 Task: Setup the channel management for partner.
Action: Mouse moved to (1063, 86)
Screenshot: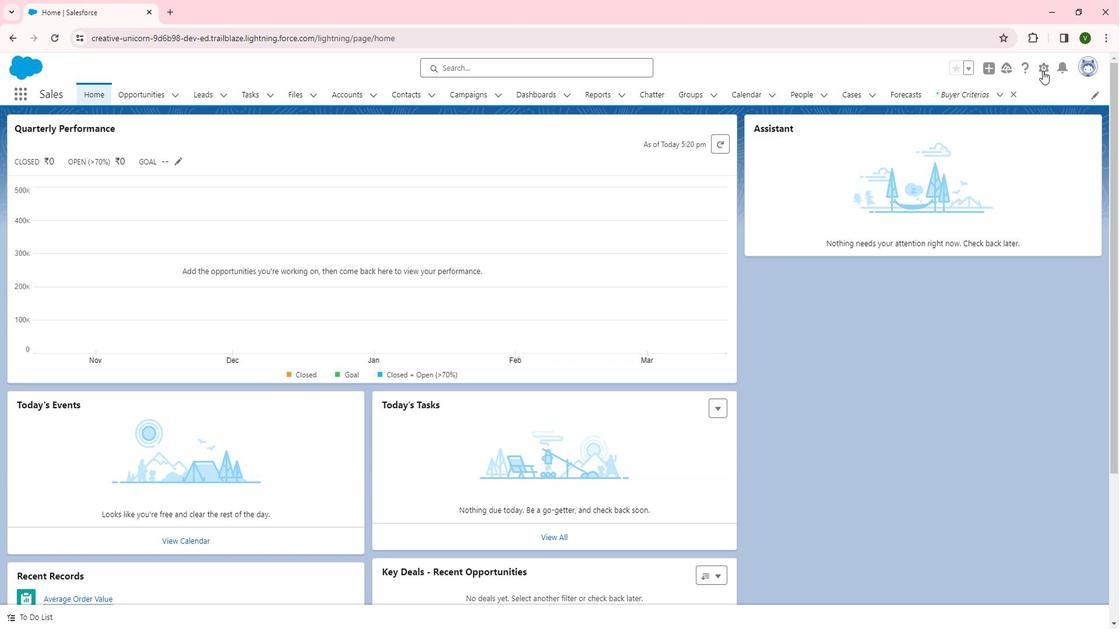 
Action: Mouse pressed left at (1063, 86)
Screenshot: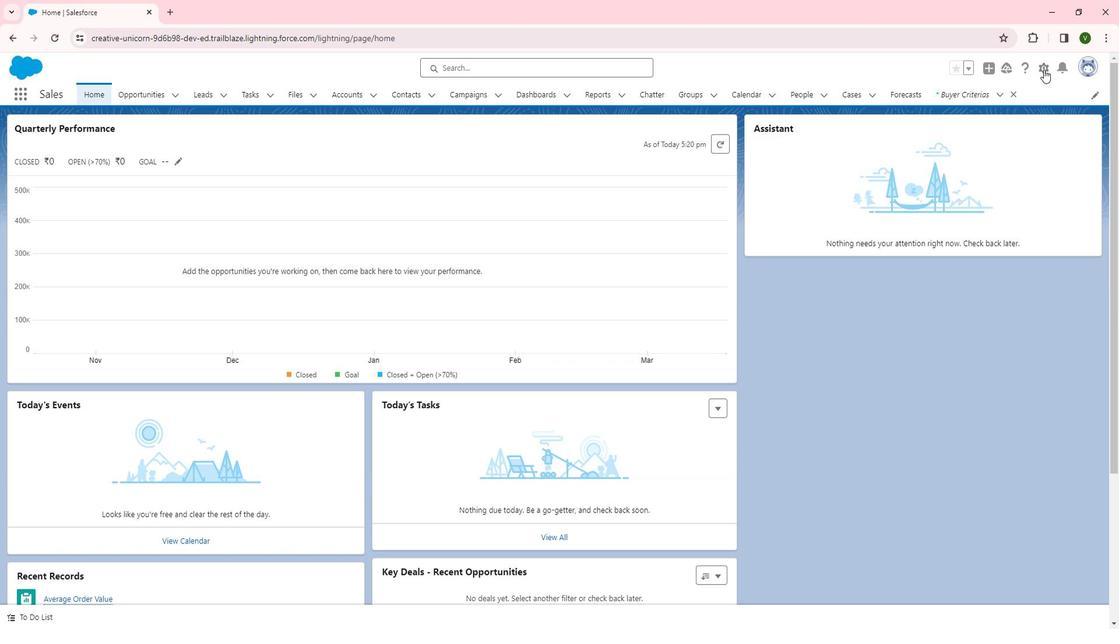 
Action: Mouse moved to (1023, 122)
Screenshot: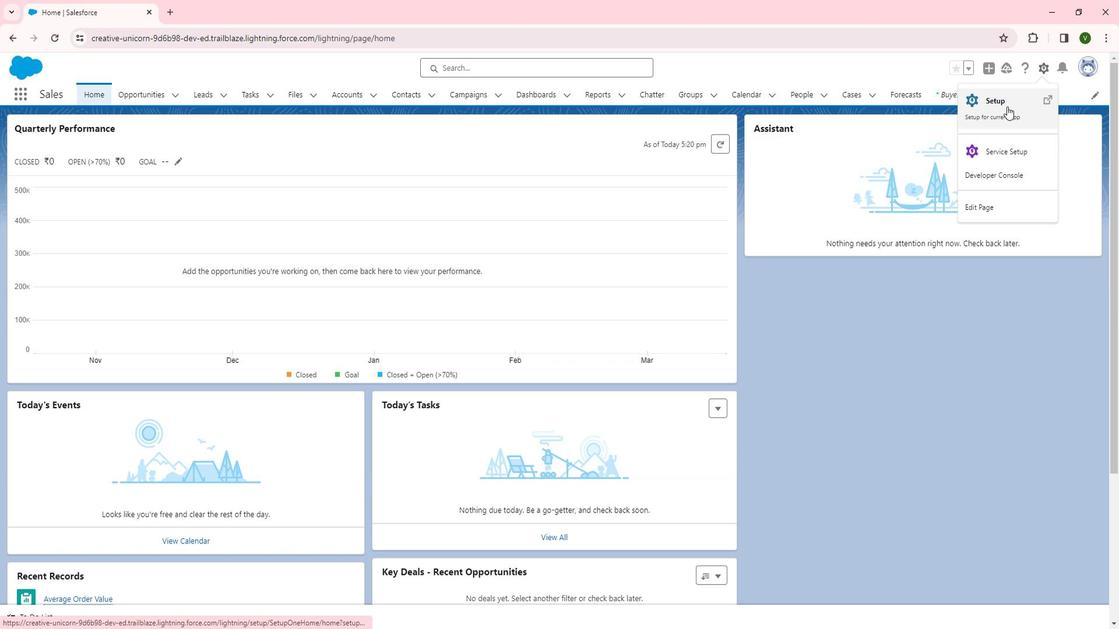 
Action: Mouse pressed left at (1023, 122)
Screenshot: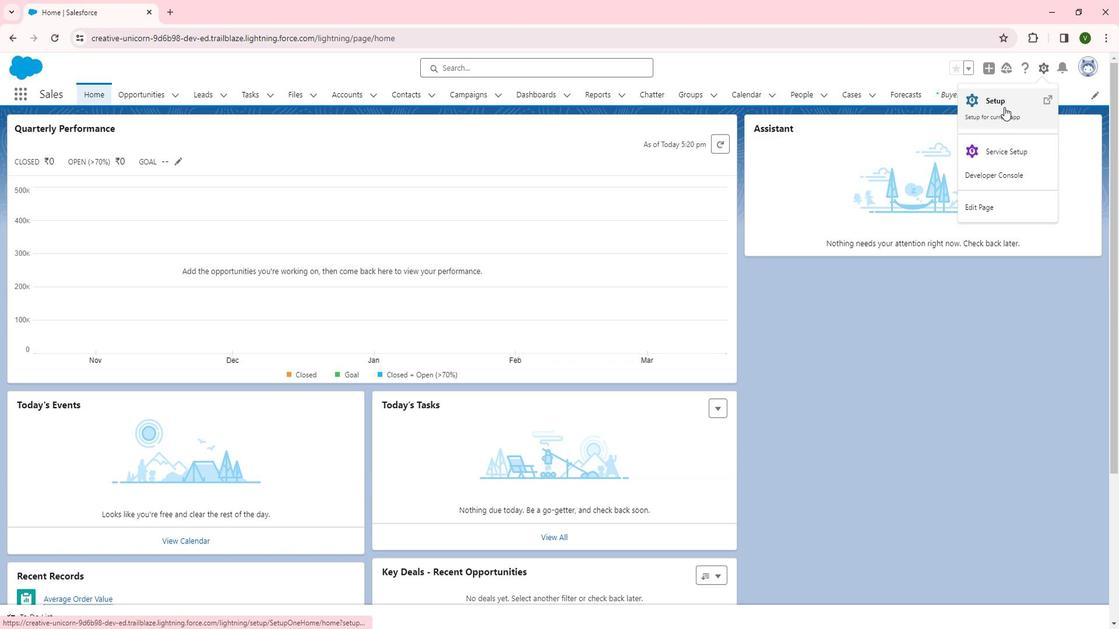 
Action: Mouse moved to (97, 279)
Screenshot: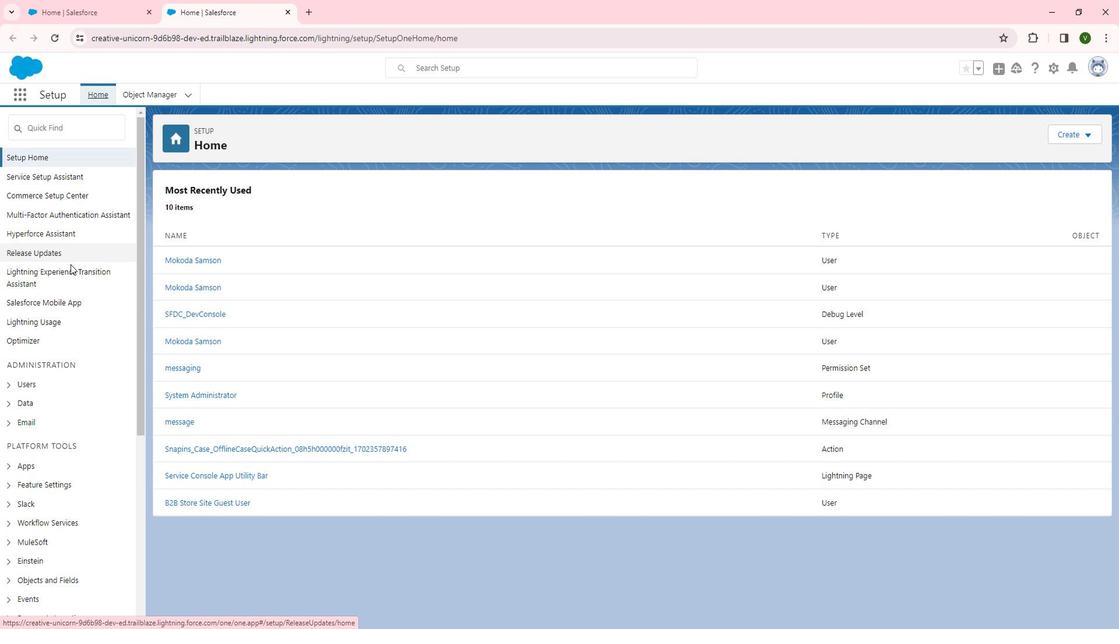 
Action: Mouse scrolled (97, 279) with delta (0, 0)
Screenshot: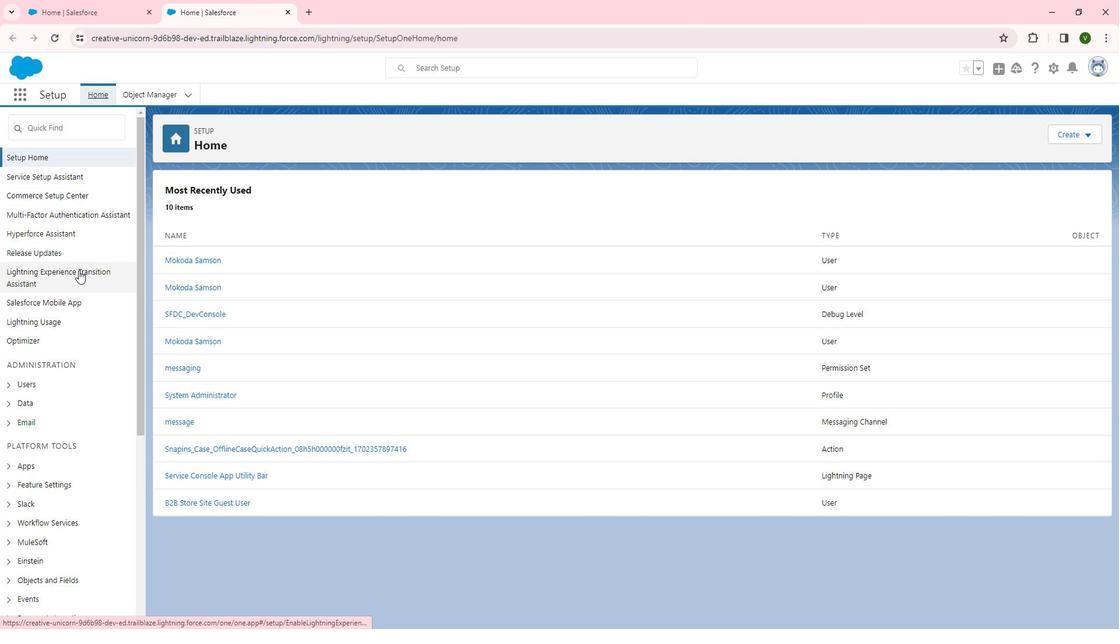 
Action: Mouse scrolled (97, 279) with delta (0, 0)
Screenshot: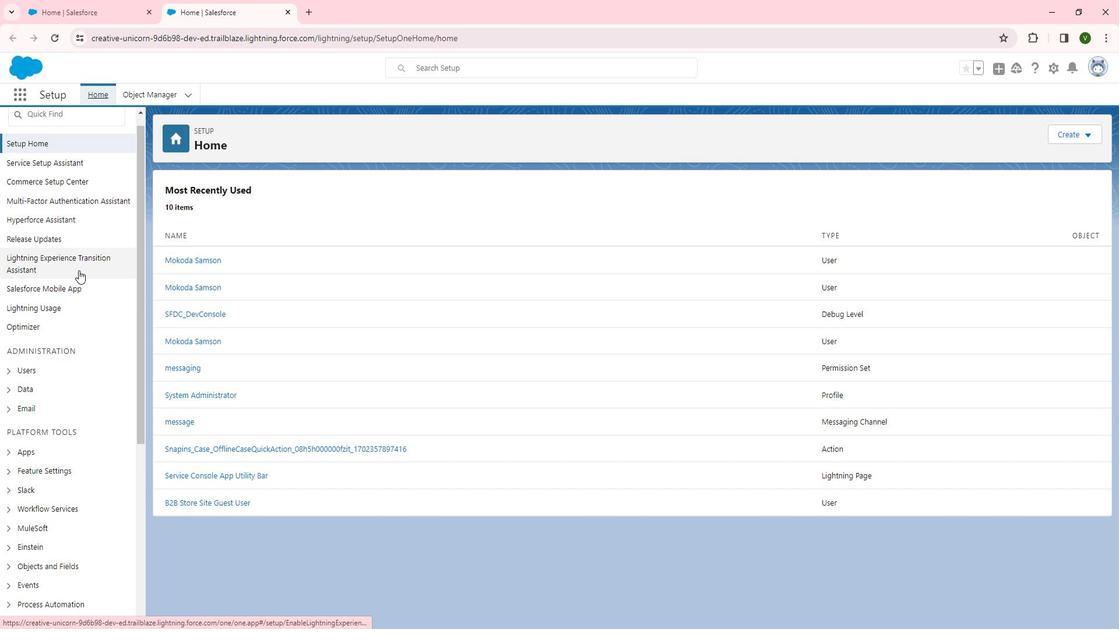 
Action: Mouse scrolled (97, 279) with delta (0, 0)
Screenshot: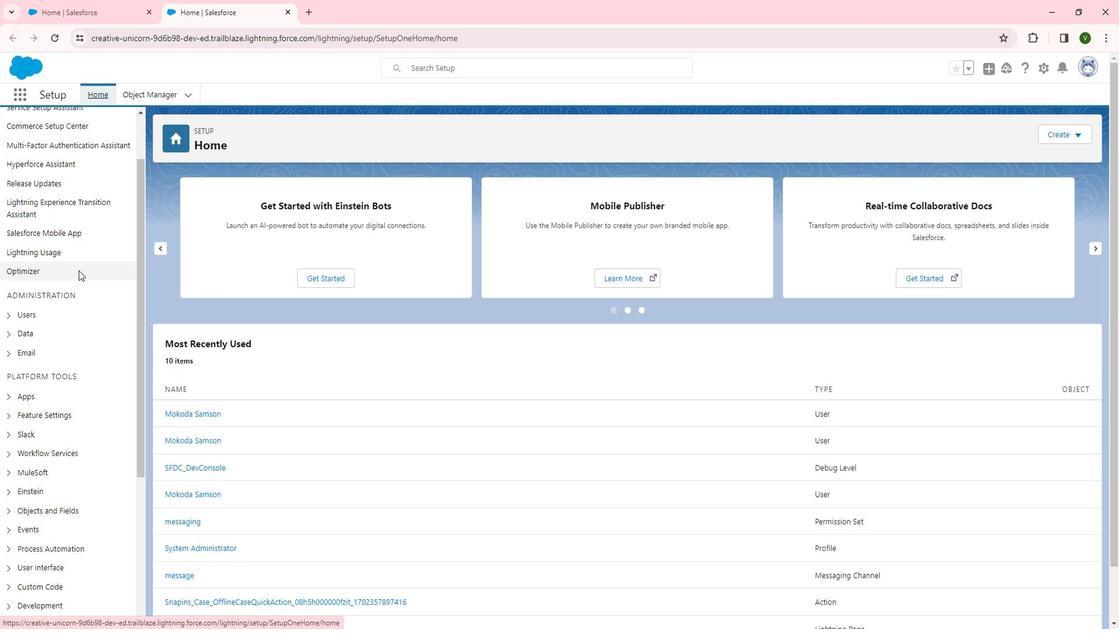 
Action: Mouse moved to (95, 338)
Screenshot: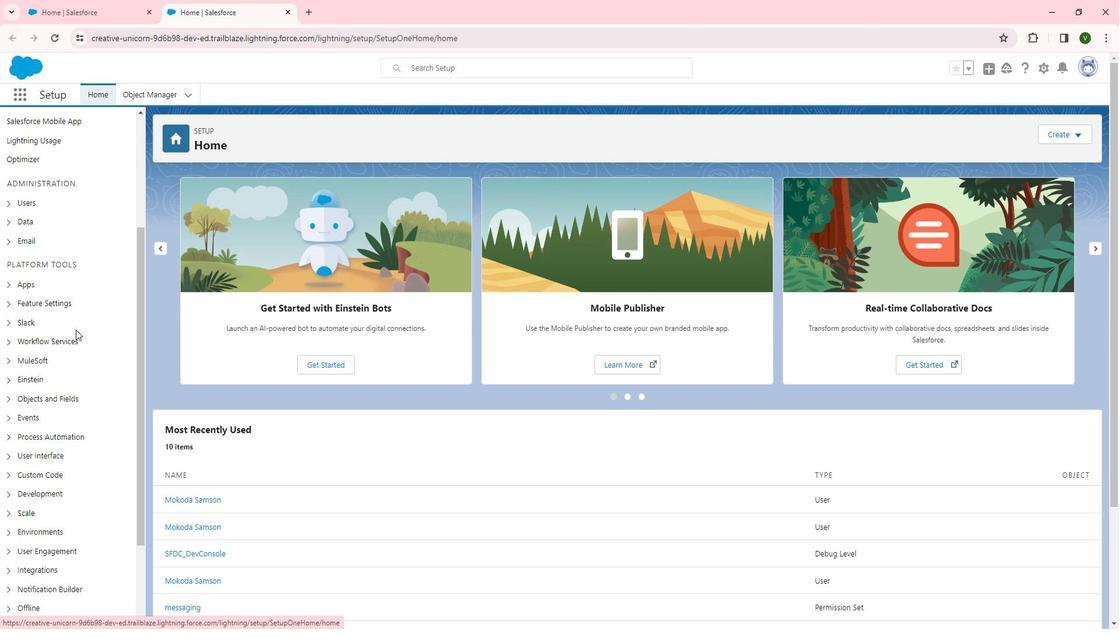 
Action: Mouse scrolled (95, 337) with delta (0, 0)
Screenshot: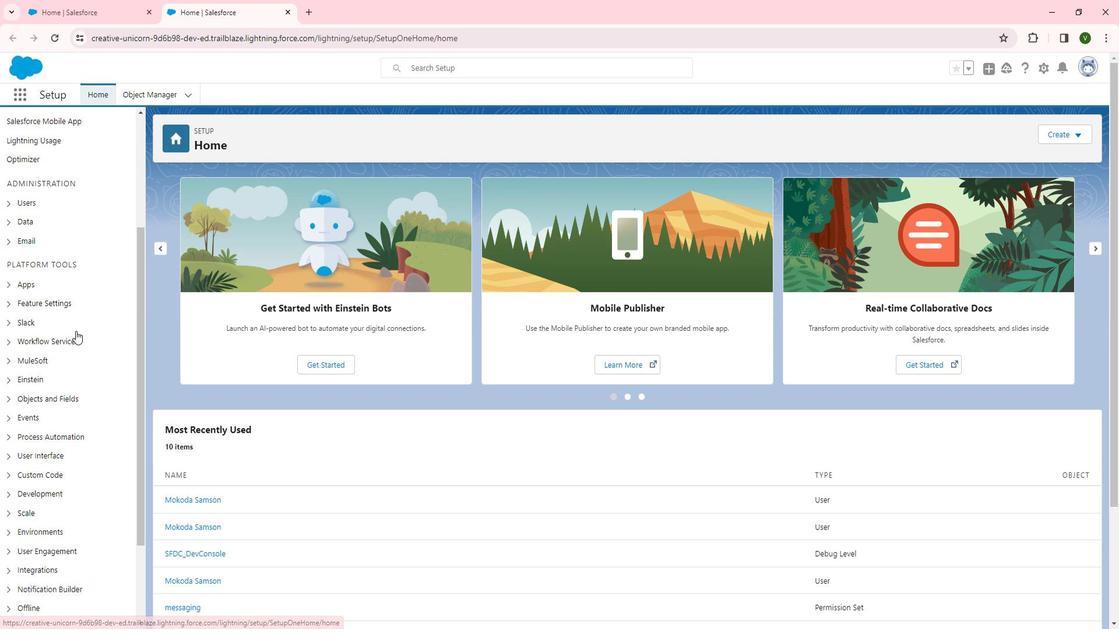 
Action: Mouse moved to (62, 302)
Screenshot: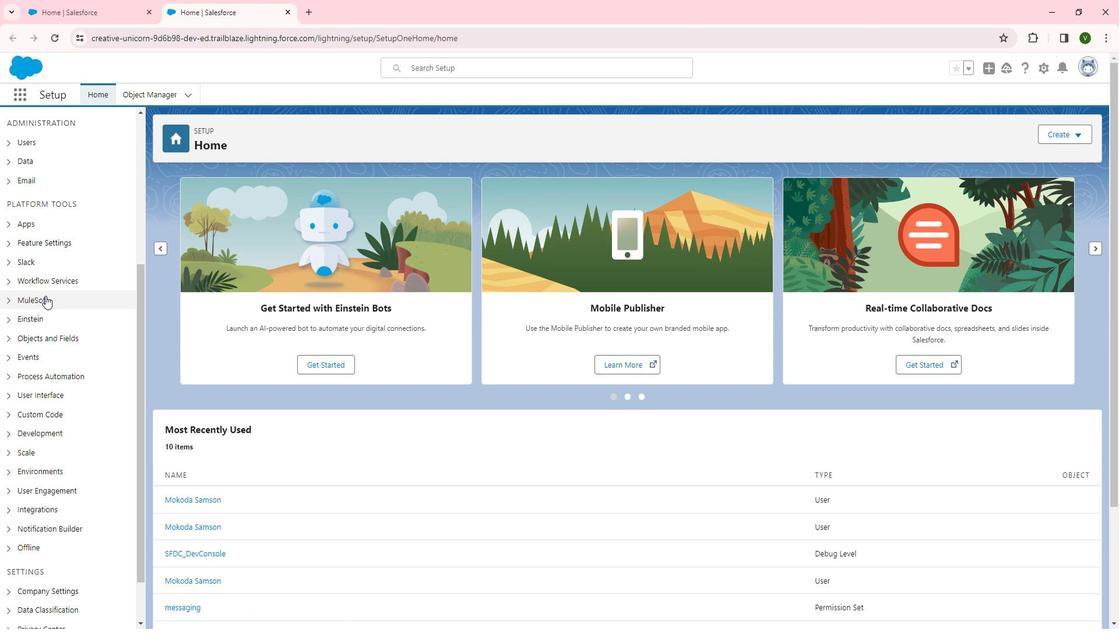 
Action: Mouse scrolled (62, 301) with delta (0, 0)
Screenshot: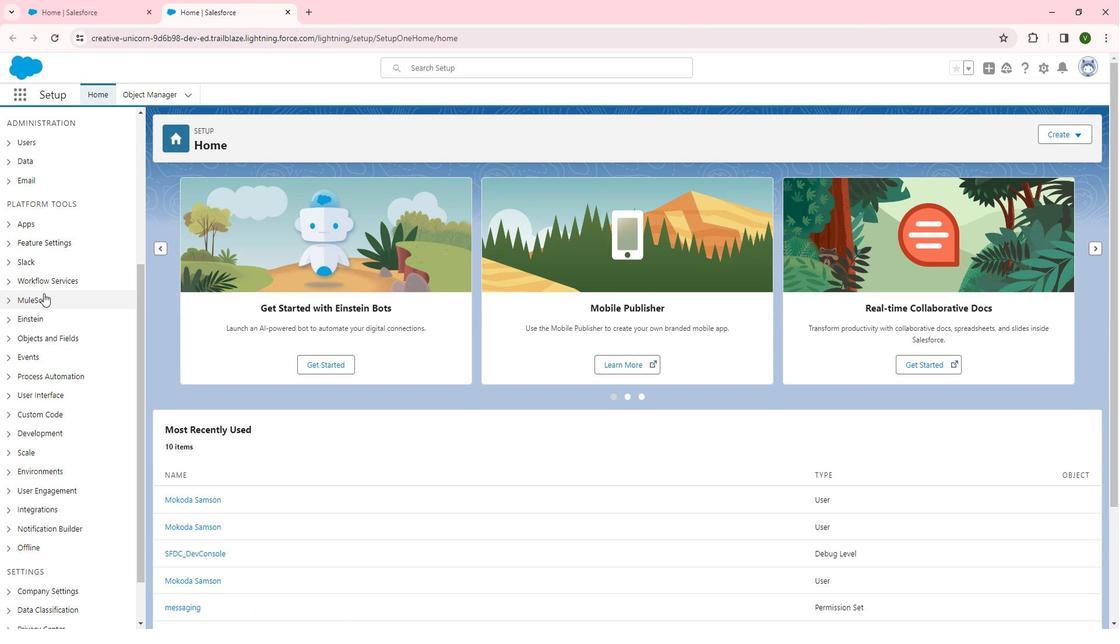 
Action: Mouse scrolled (62, 301) with delta (0, 0)
Screenshot: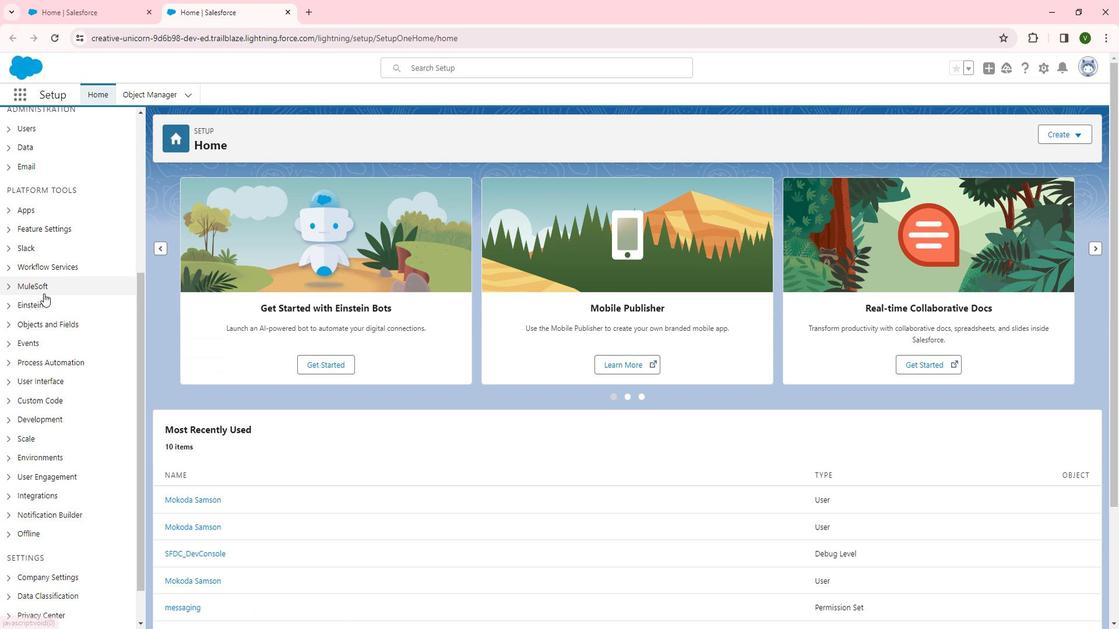 
Action: Mouse scrolled (62, 301) with delta (0, 0)
Screenshot: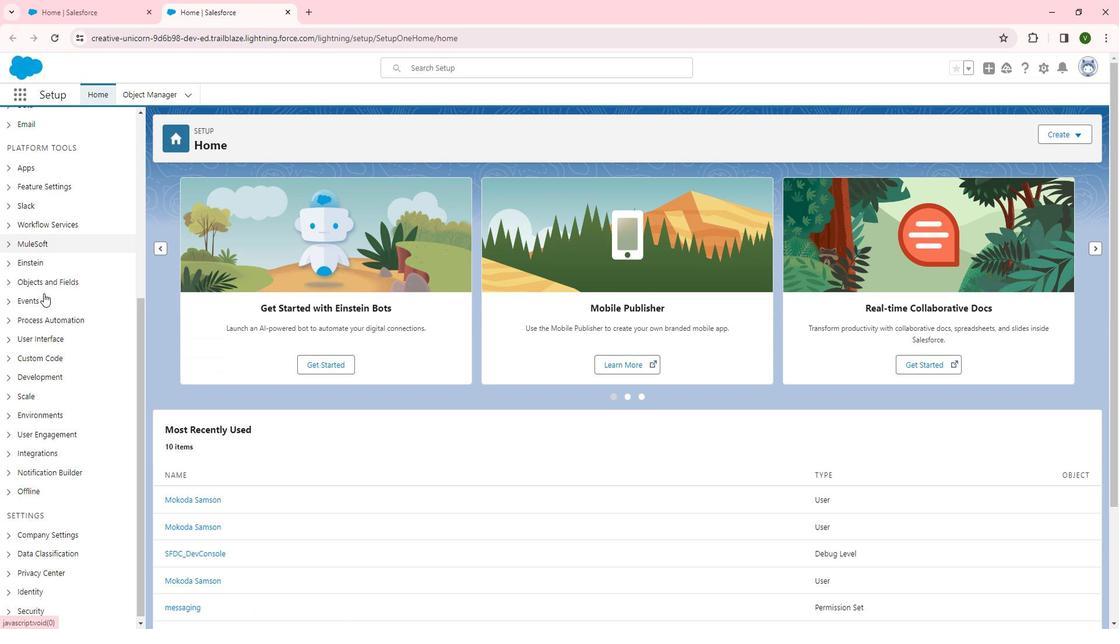
Action: Mouse moved to (60, 192)
Screenshot: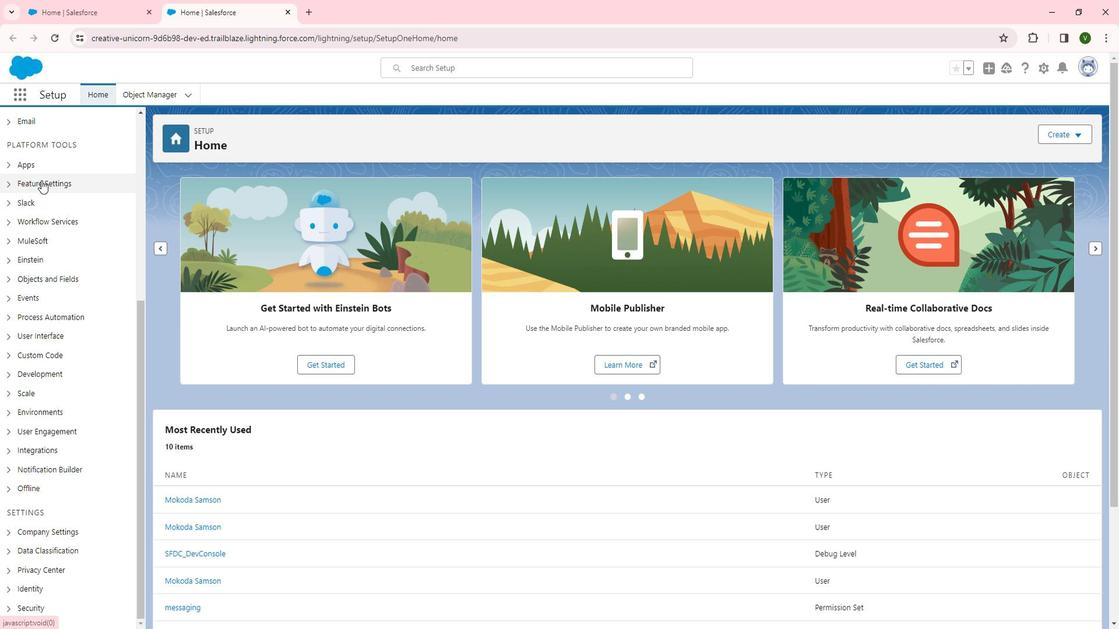 
Action: Mouse pressed left at (60, 192)
Screenshot: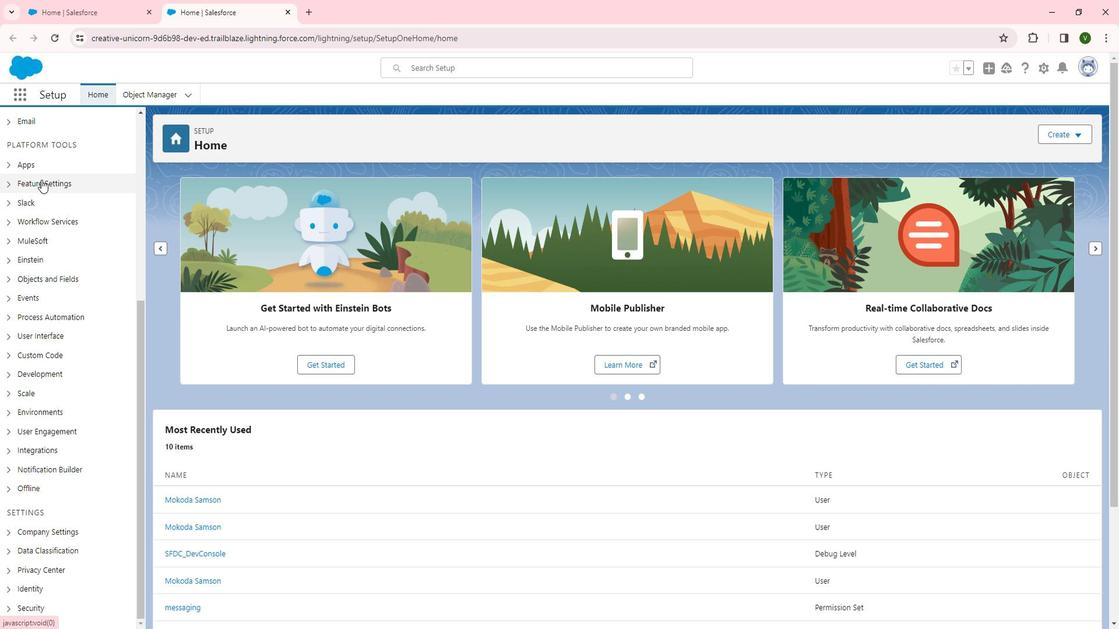 
Action: Mouse moved to (62, 427)
Screenshot: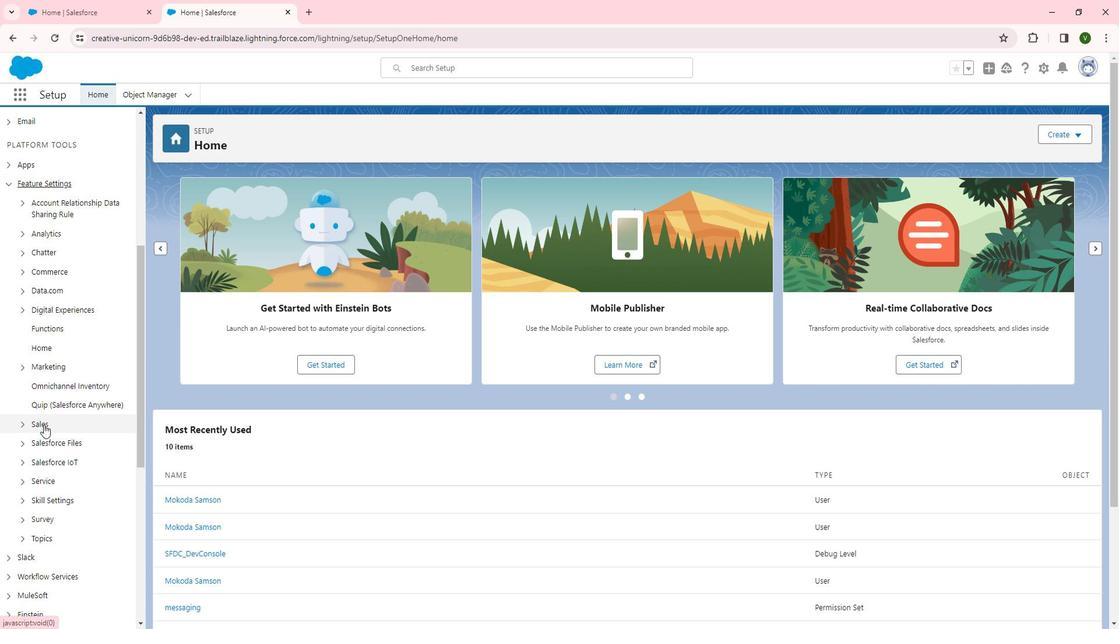 
Action: Mouse pressed left at (62, 427)
Screenshot: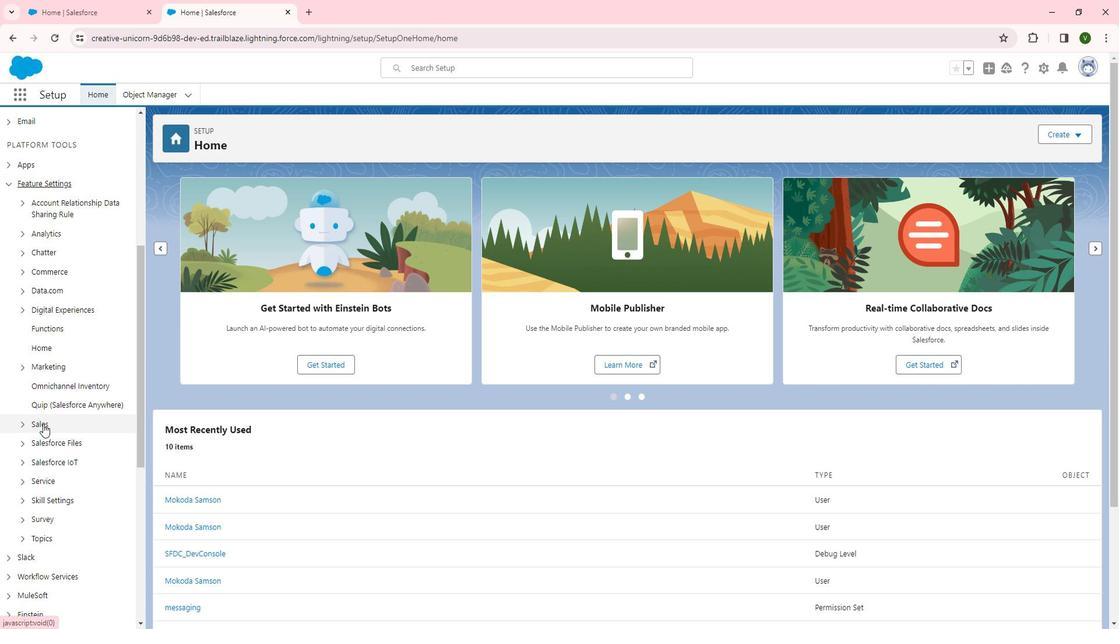 
Action: Mouse moved to (64, 424)
Screenshot: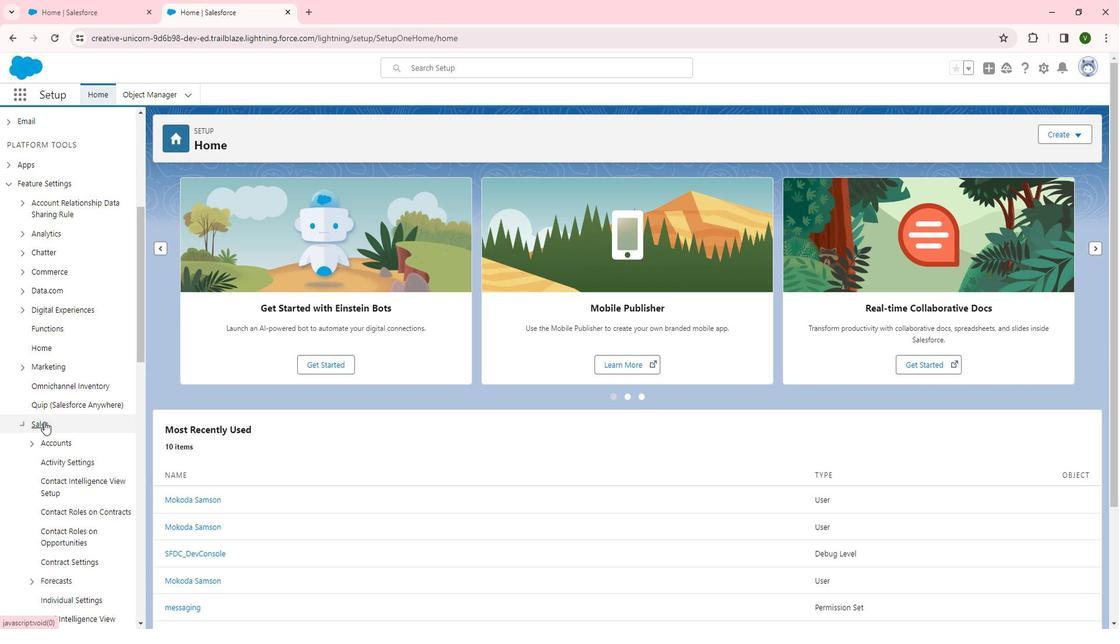 
Action: Mouse scrolled (64, 423) with delta (0, 0)
Screenshot: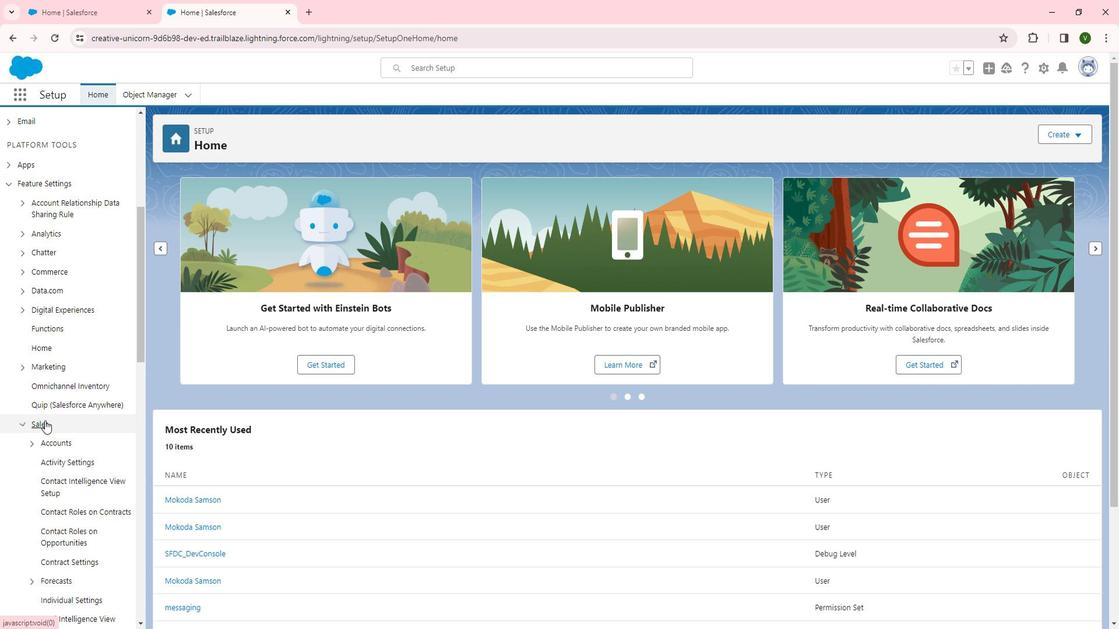 
Action: Mouse scrolled (64, 423) with delta (0, 0)
Screenshot: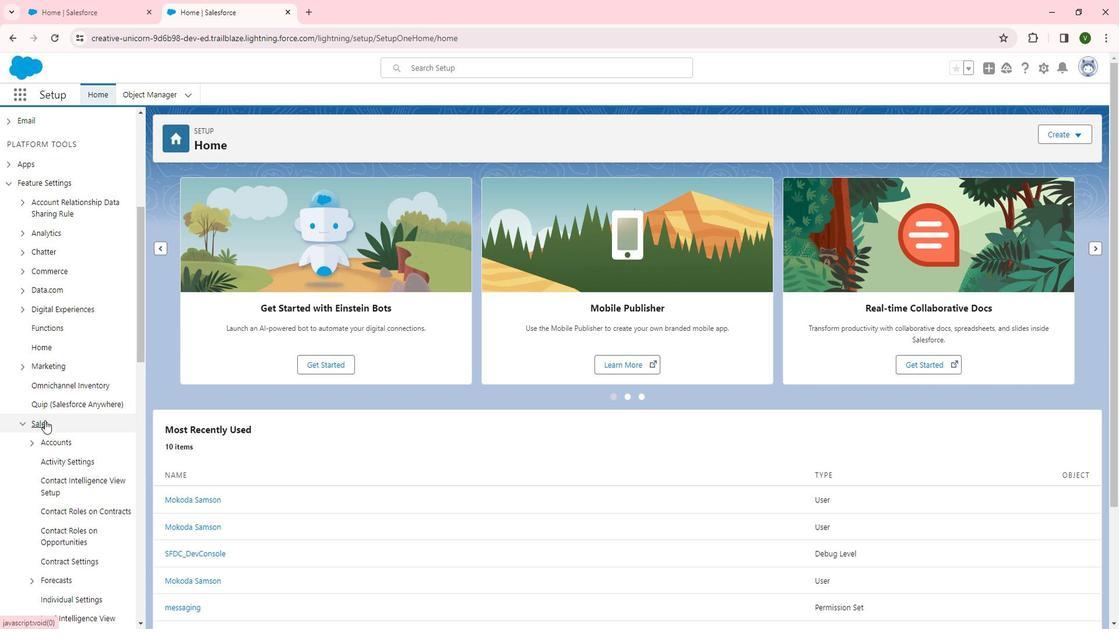 
Action: Mouse scrolled (64, 423) with delta (0, 0)
Screenshot: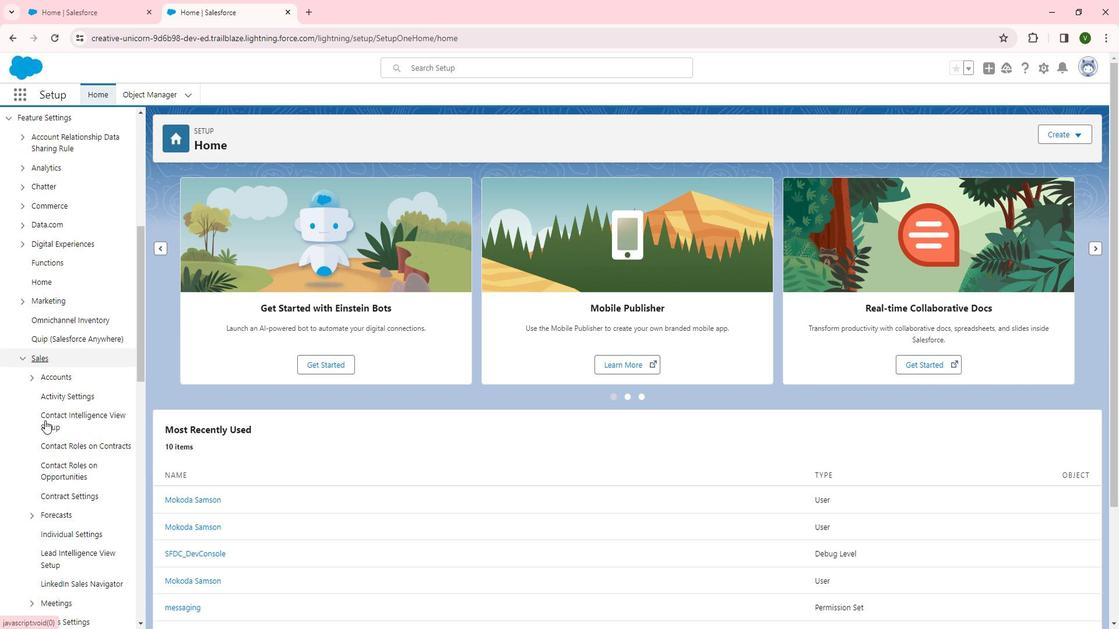 
Action: Mouse moved to (75, 429)
Screenshot: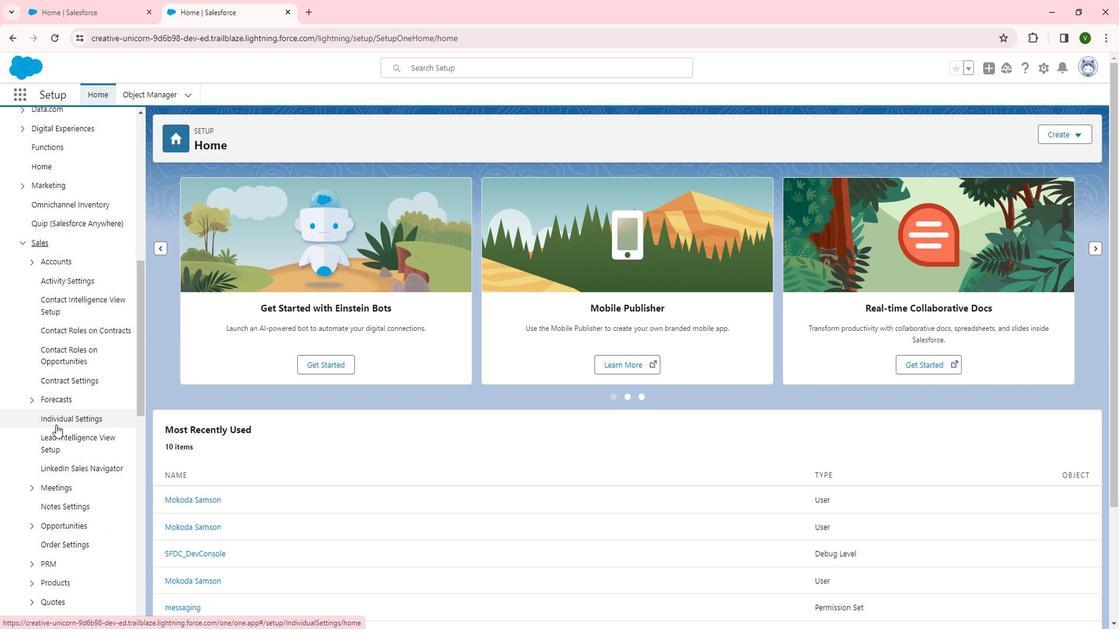 
Action: Mouse scrolled (75, 428) with delta (0, 0)
Screenshot: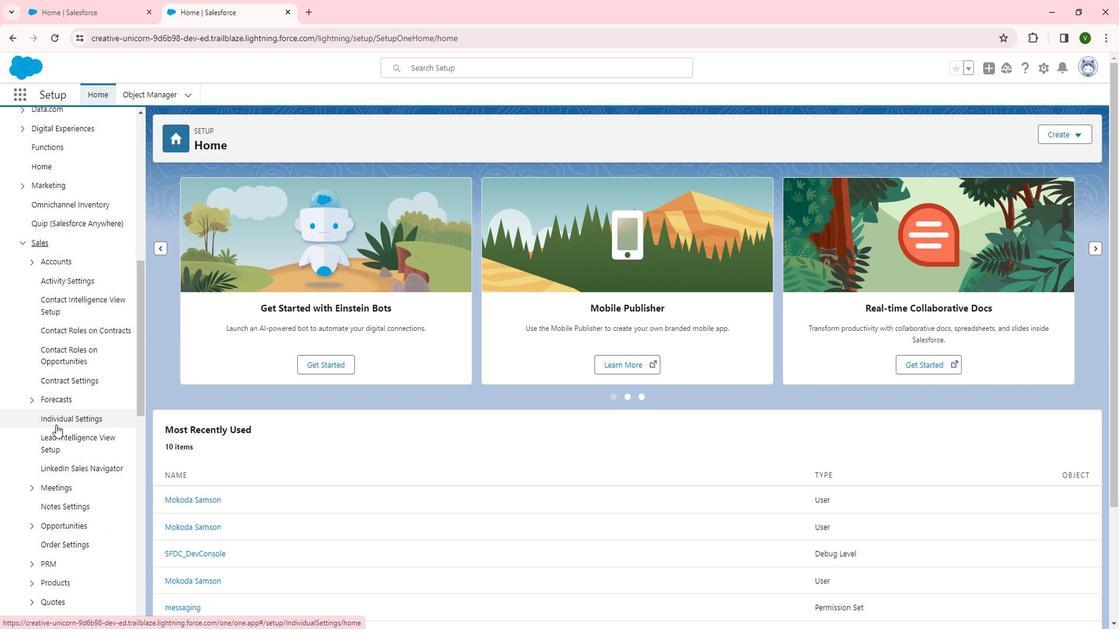 
Action: Mouse moved to (66, 504)
Screenshot: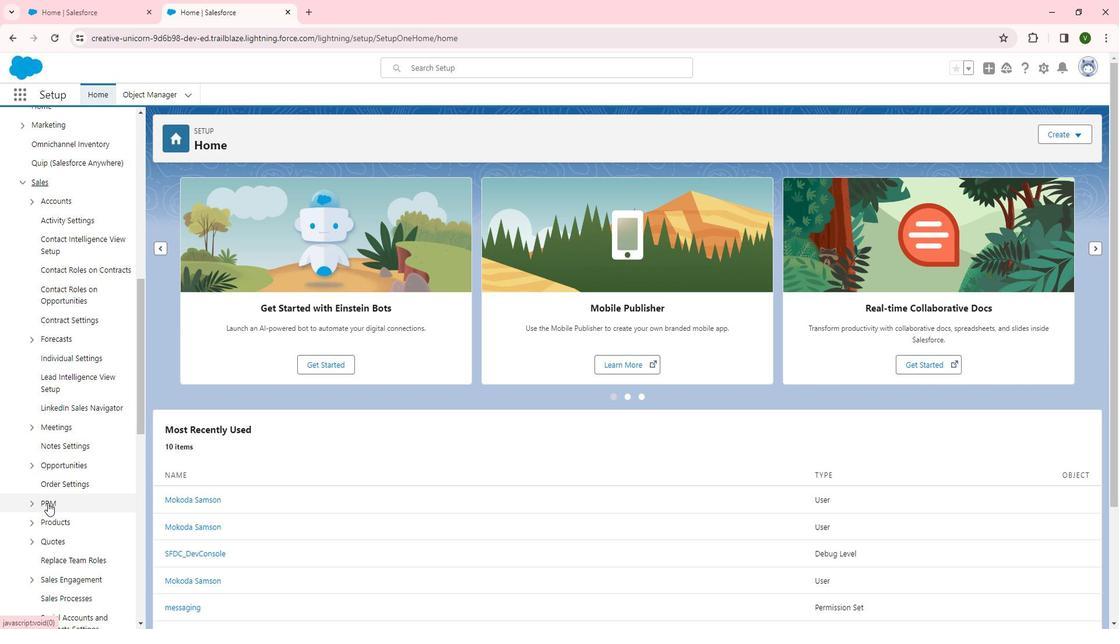 
Action: Mouse pressed left at (66, 504)
Screenshot: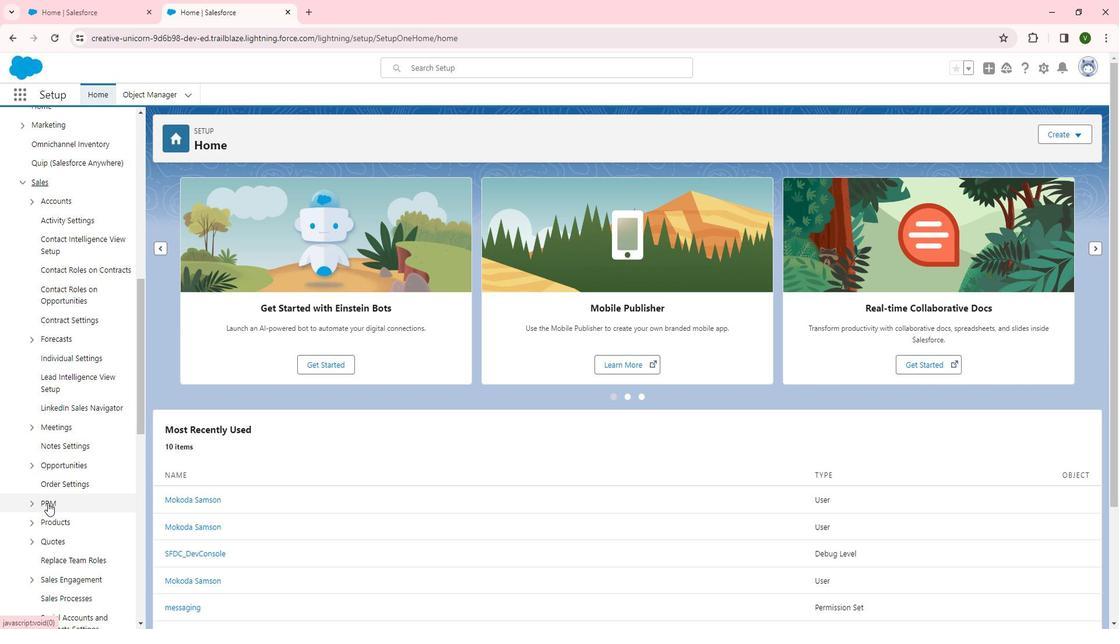 
Action: Mouse moved to (86, 495)
Screenshot: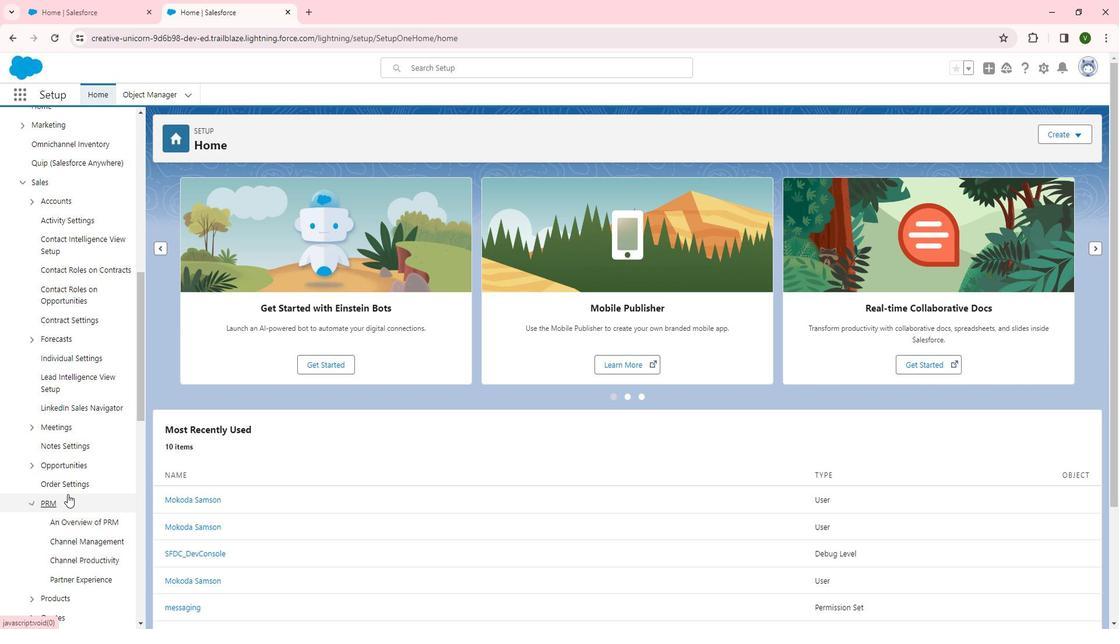 
Action: Mouse scrolled (86, 495) with delta (0, 0)
Screenshot: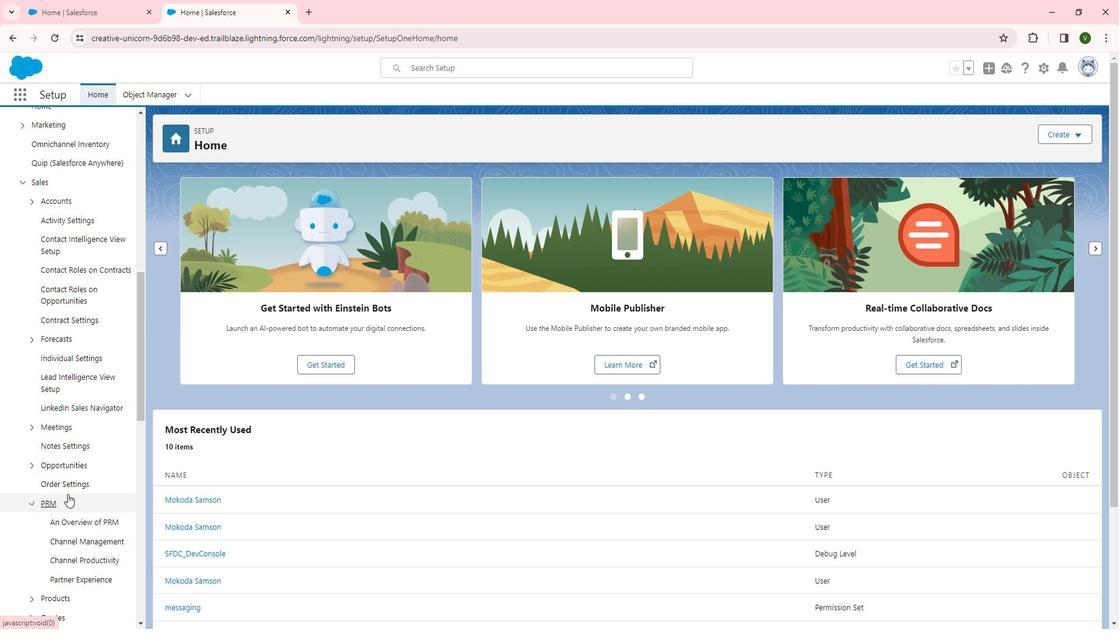 
Action: Mouse scrolled (86, 495) with delta (0, 0)
Screenshot: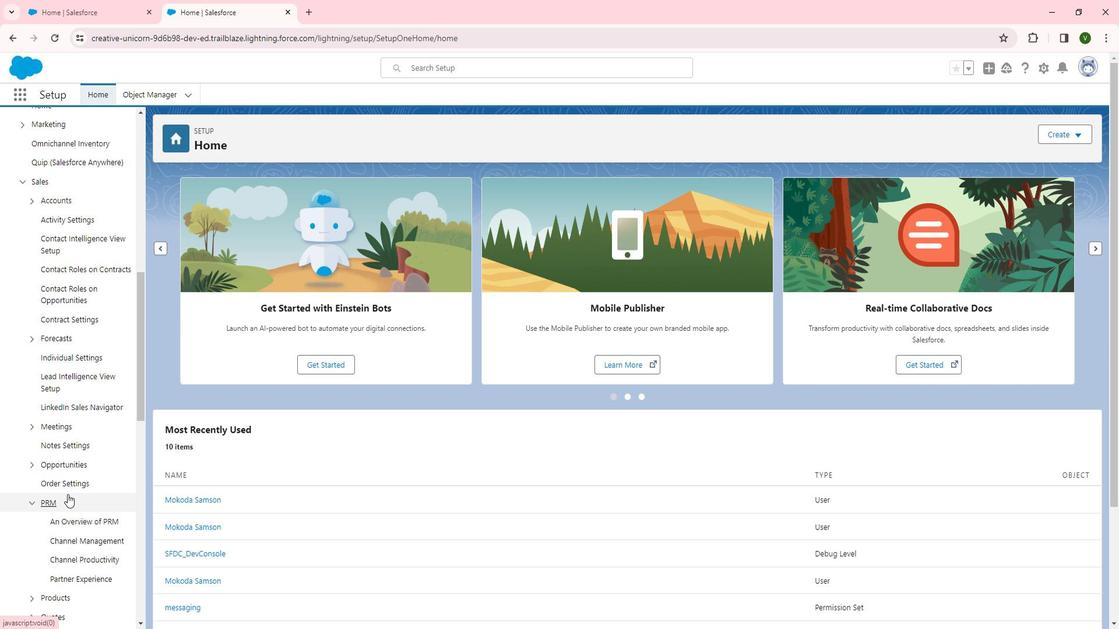 
Action: Mouse moved to (100, 421)
Screenshot: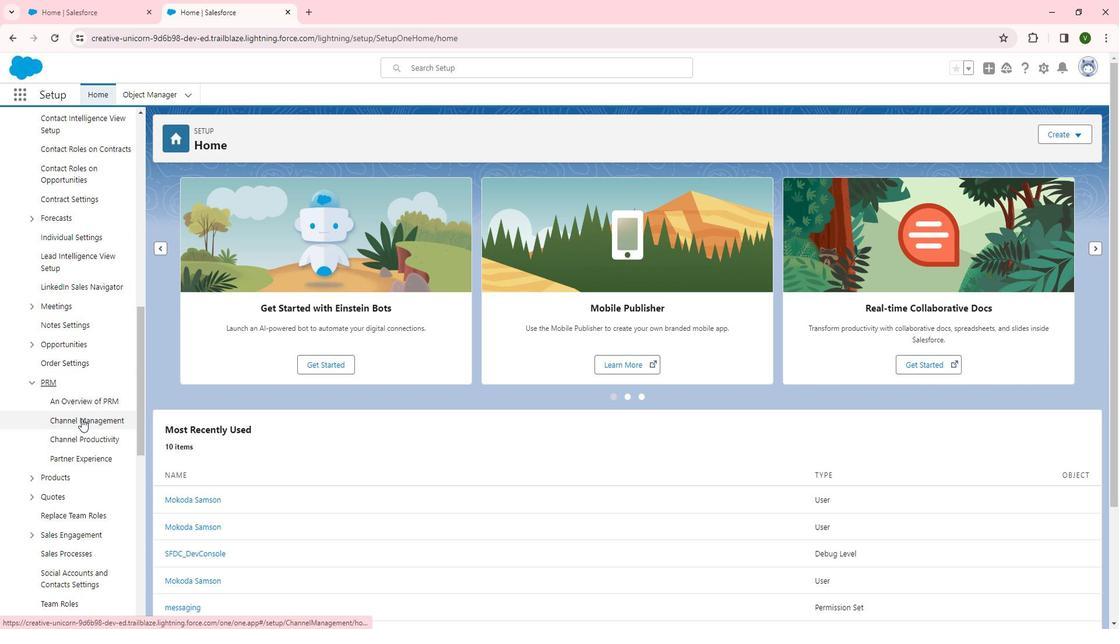 
Action: Mouse pressed left at (100, 421)
Screenshot: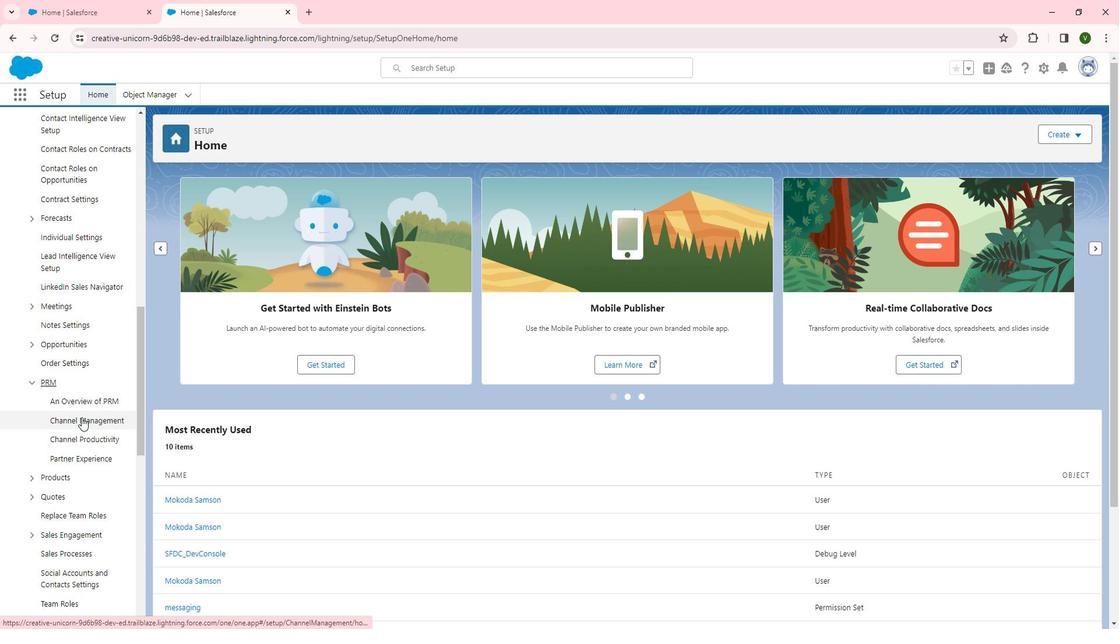 
Action: Mouse moved to (457, 401)
Screenshot: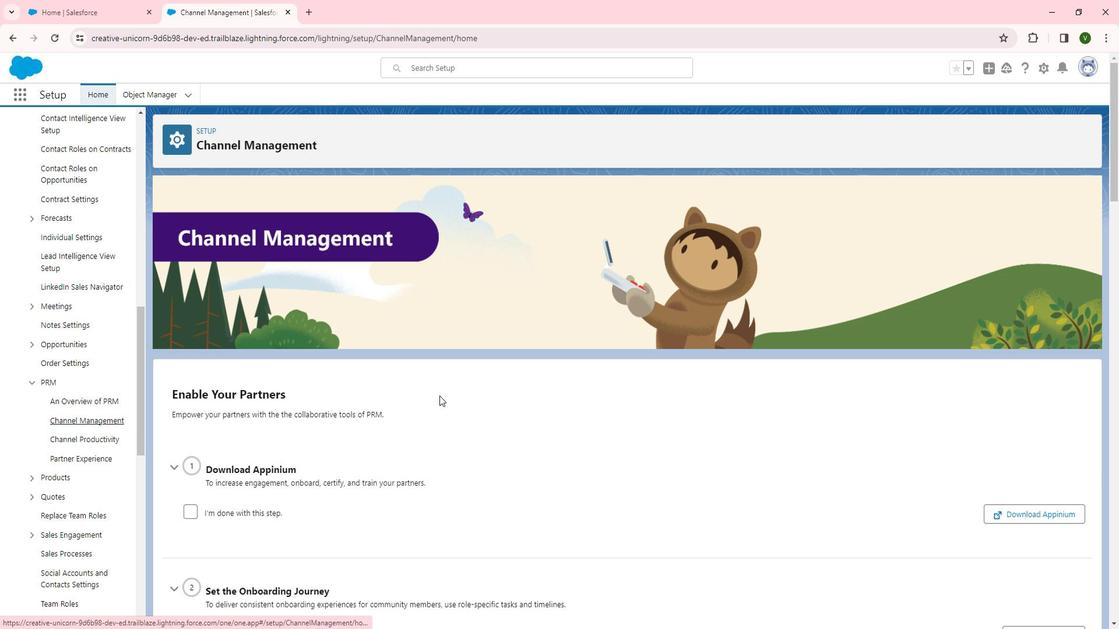 
Action: Mouse scrolled (457, 401) with delta (0, 0)
Screenshot: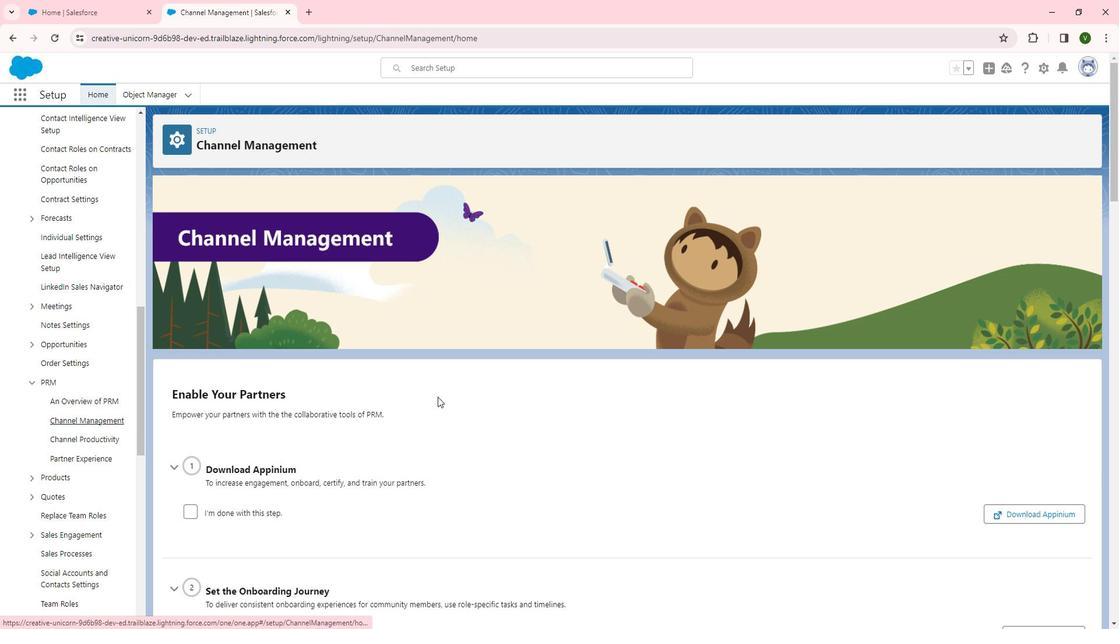 
Action: Mouse moved to (443, 401)
Screenshot: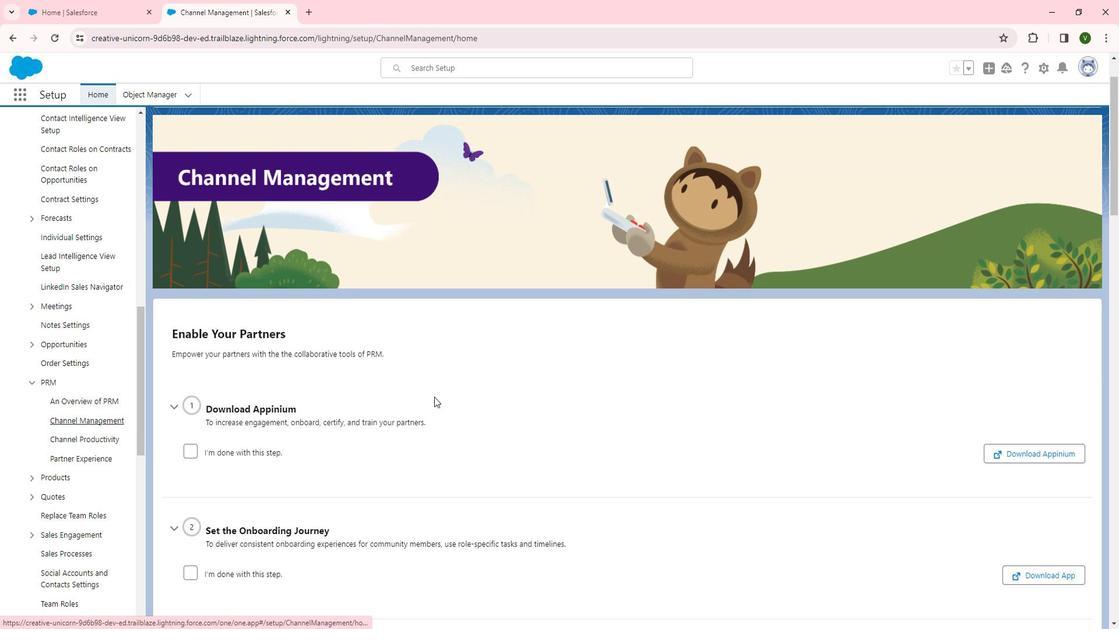 
Action: Mouse scrolled (443, 401) with delta (0, 0)
Screenshot: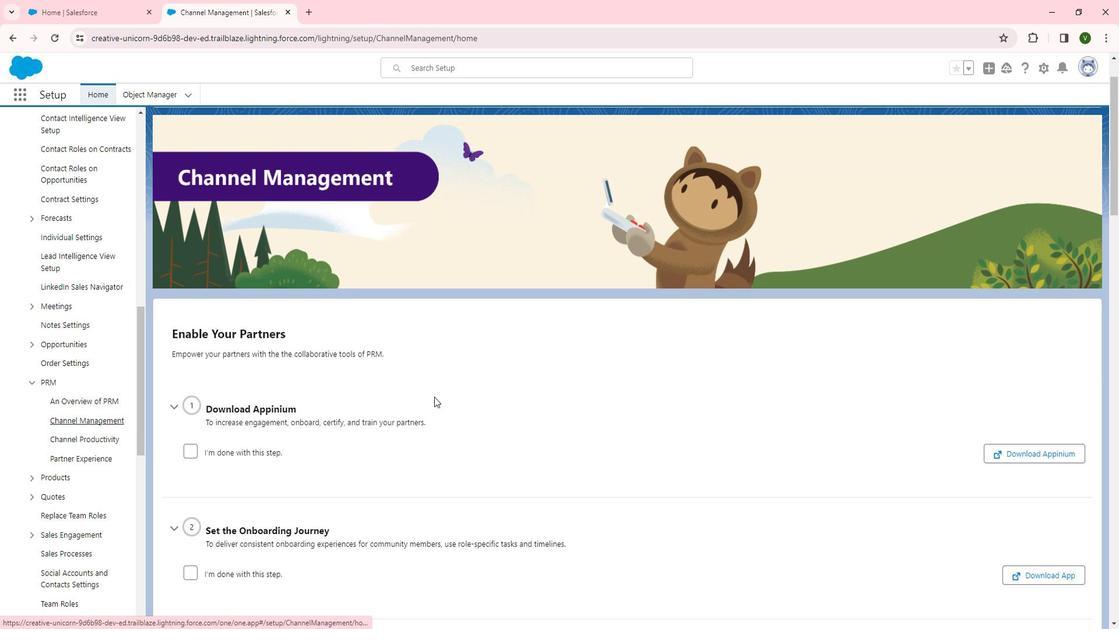 
Action: Mouse moved to (207, 395)
Screenshot: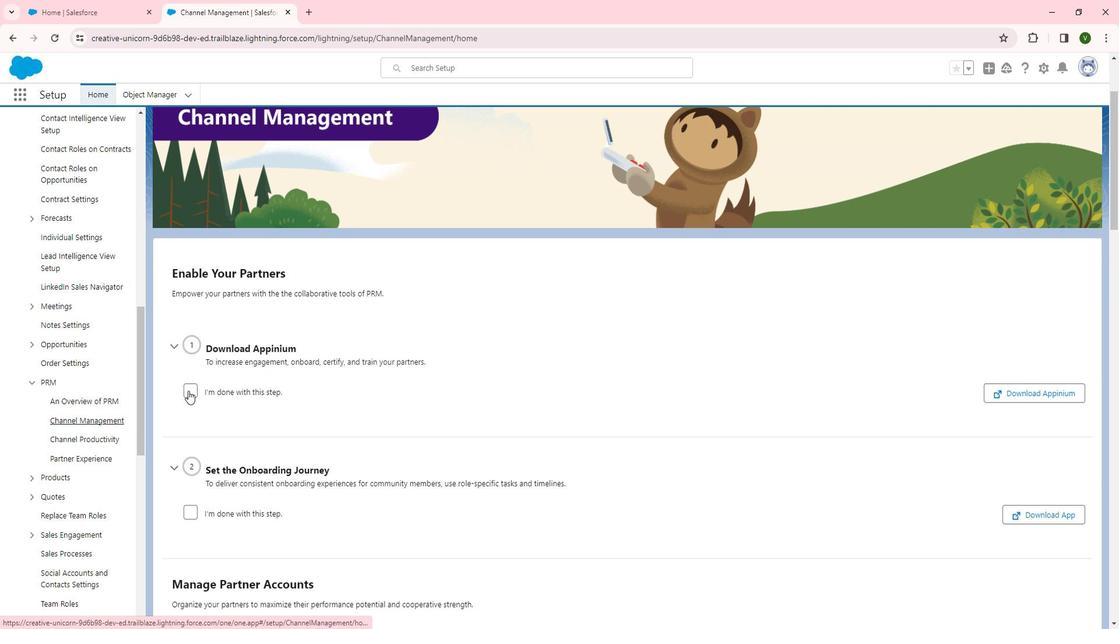 
Action: Mouse pressed left at (207, 395)
Screenshot: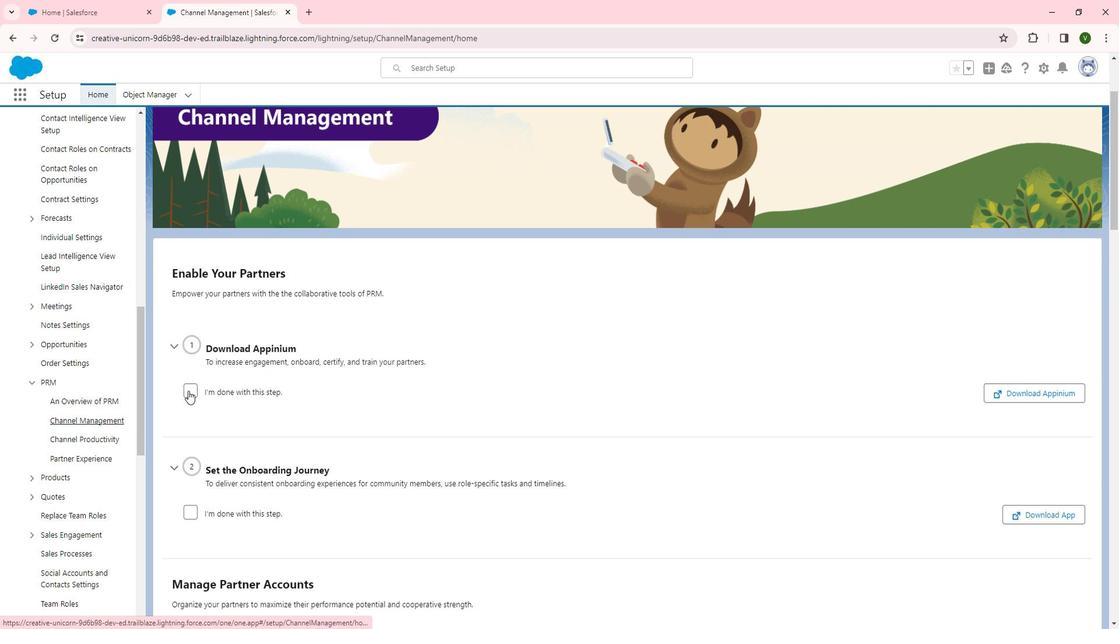 
Action: Mouse moved to (429, 392)
Screenshot: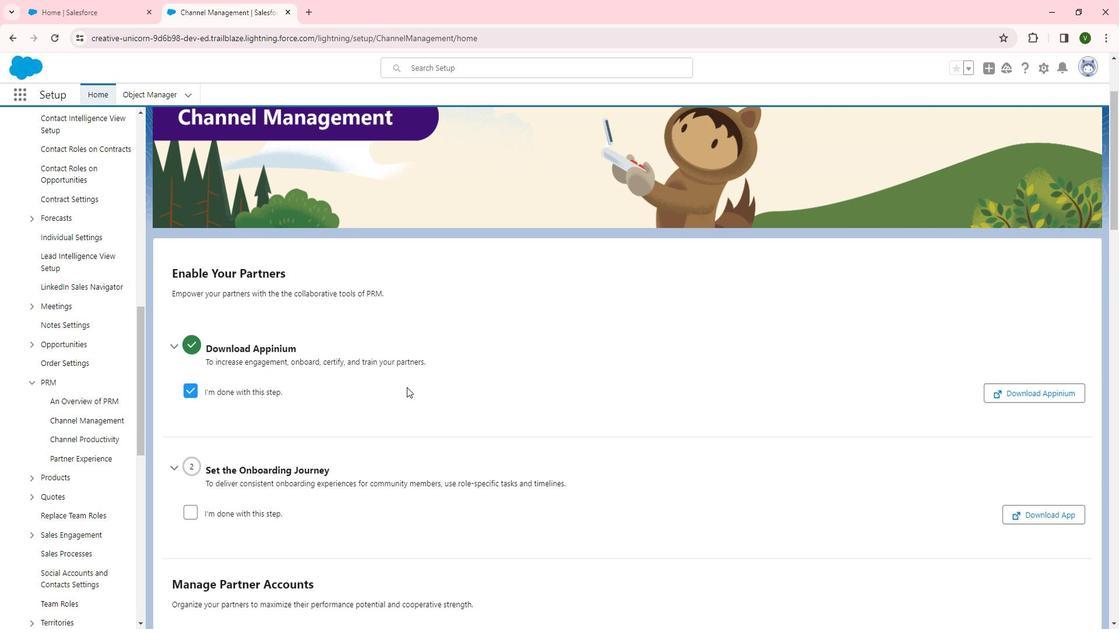 
Action: Mouse scrolled (429, 391) with delta (0, 0)
Screenshot: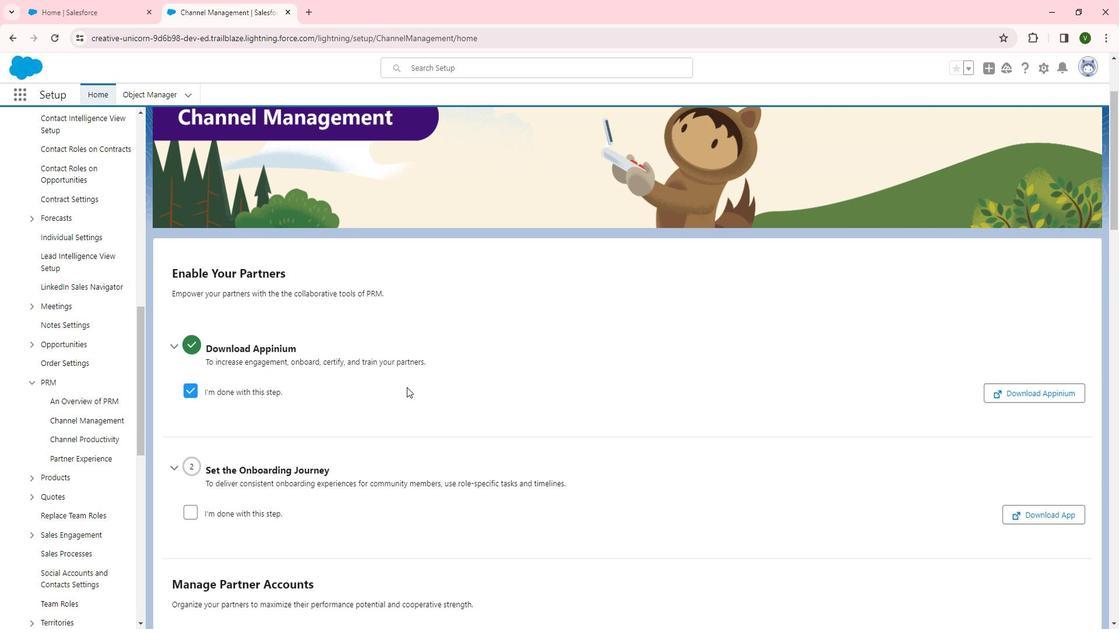 
Action: Mouse moved to (433, 392)
Screenshot: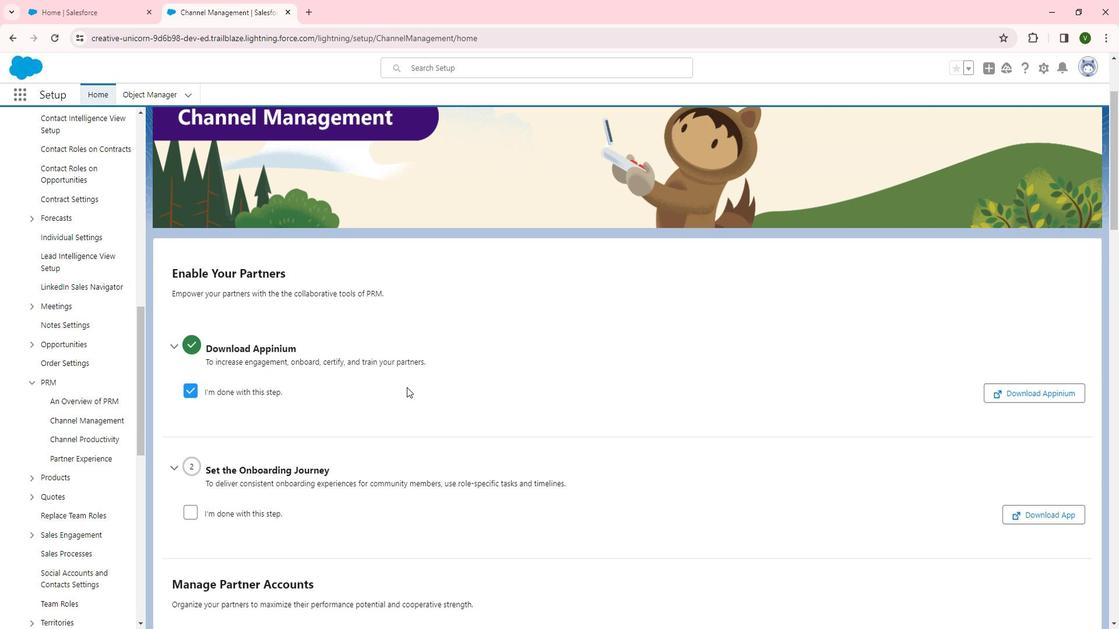 
Action: Mouse scrolled (433, 391) with delta (0, 0)
Screenshot: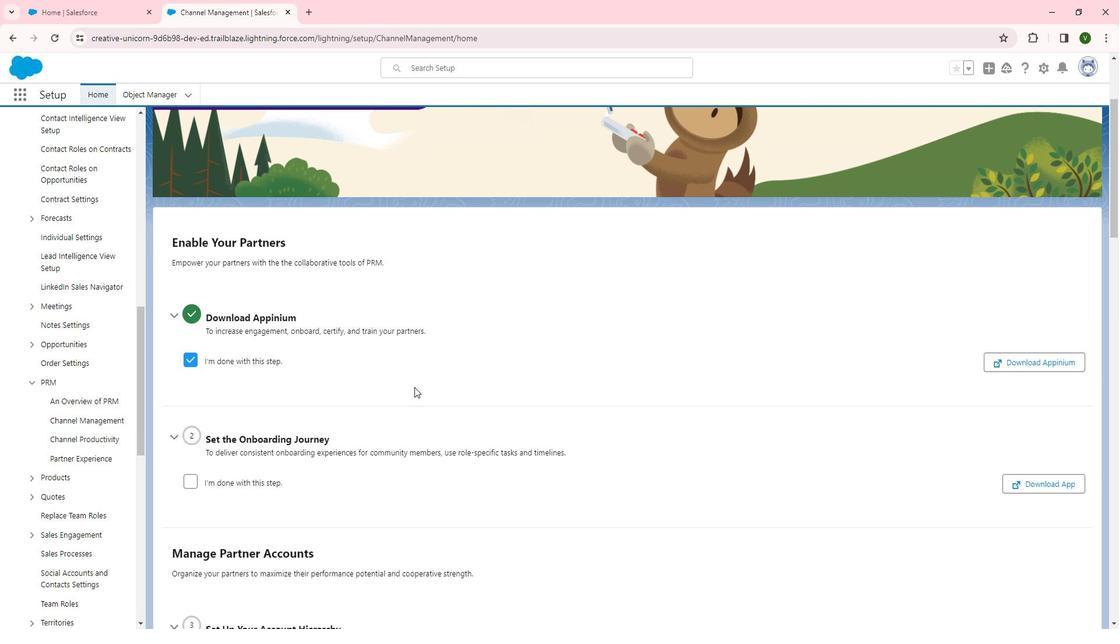
Action: Mouse moved to (211, 398)
Screenshot: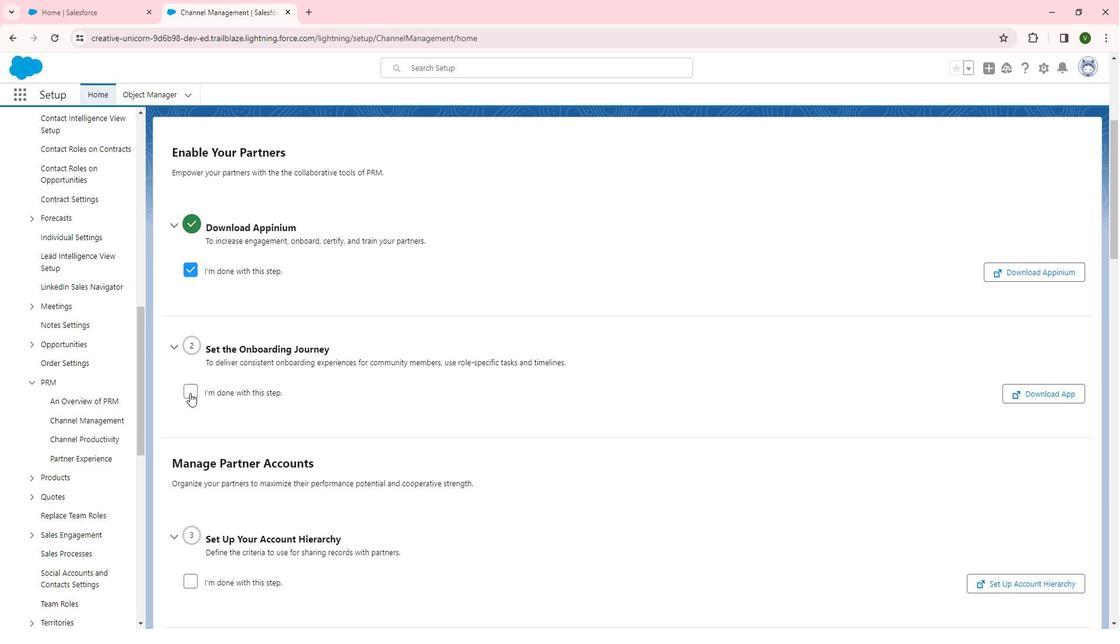 
Action: Mouse pressed left at (211, 398)
Screenshot: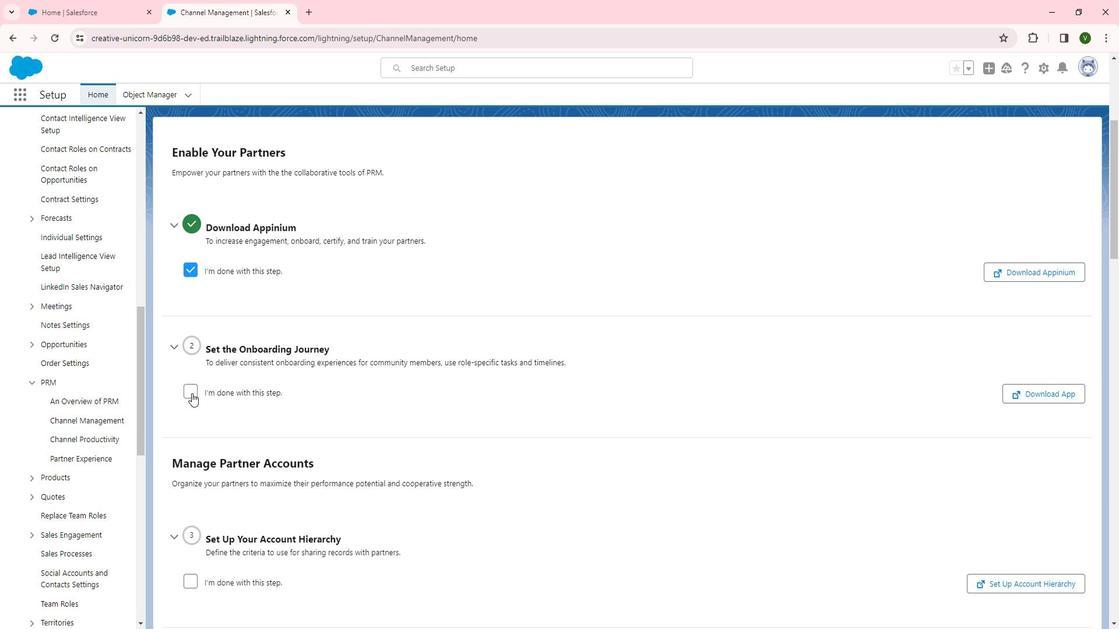
Action: Mouse moved to (477, 388)
Screenshot: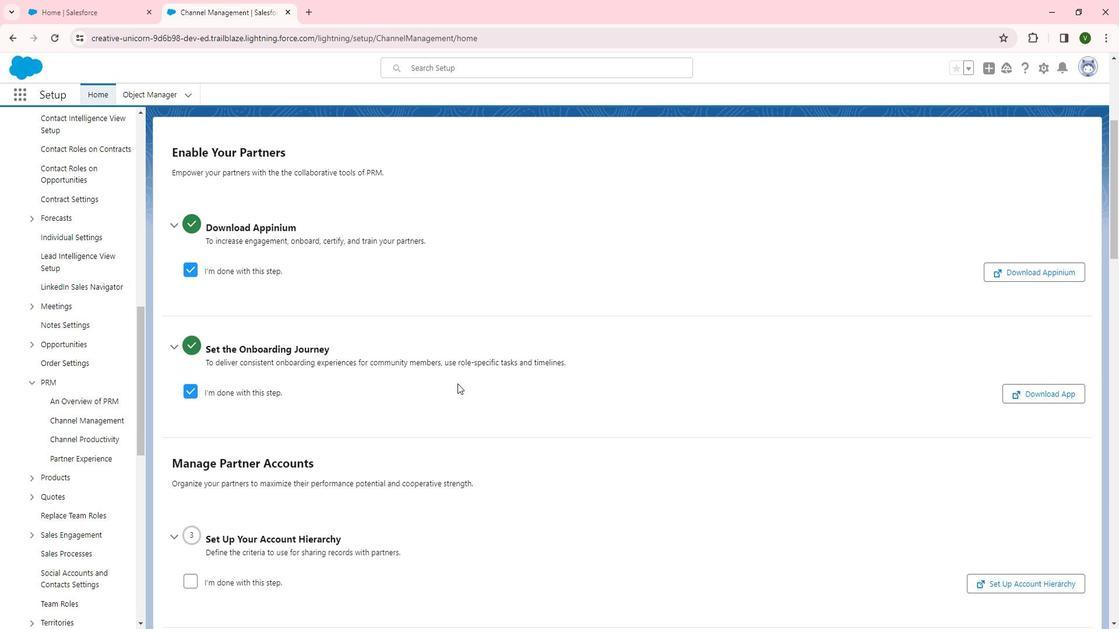 
Action: Mouse scrolled (477, 388) with delta (0, 0)
Screenshot: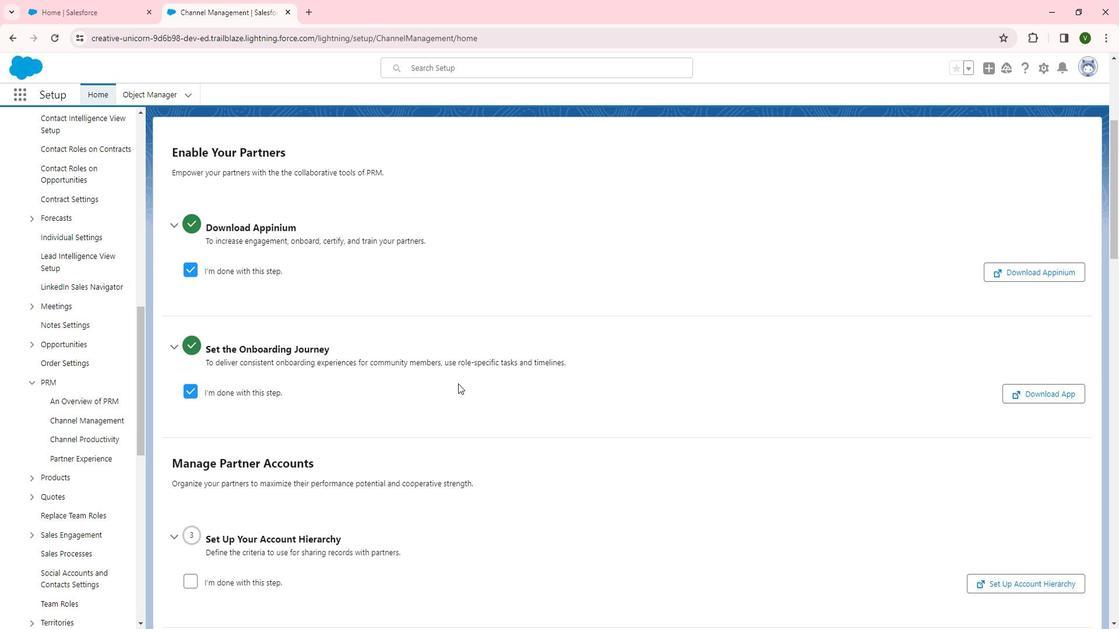 
Action: Mouse scrolled (477, 388) with delta (0, 0)
Screenshot: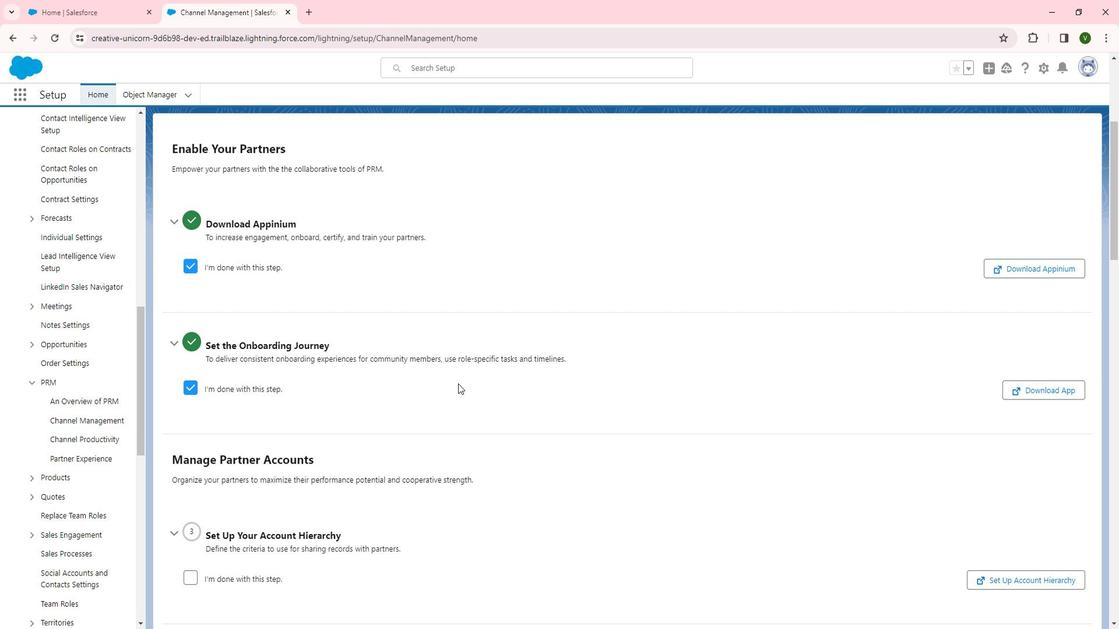 
Action: Mouse scrolled (477, 388) with delta (0, 0)
Screenshot: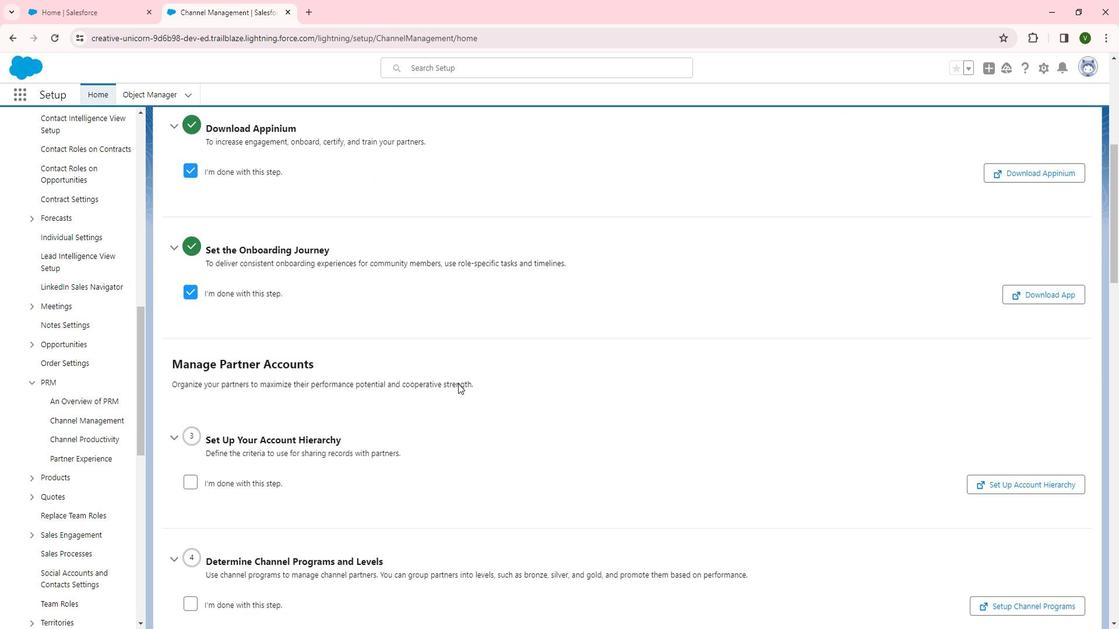 
Action: Mouse moved to (209, 405)
Screenshot: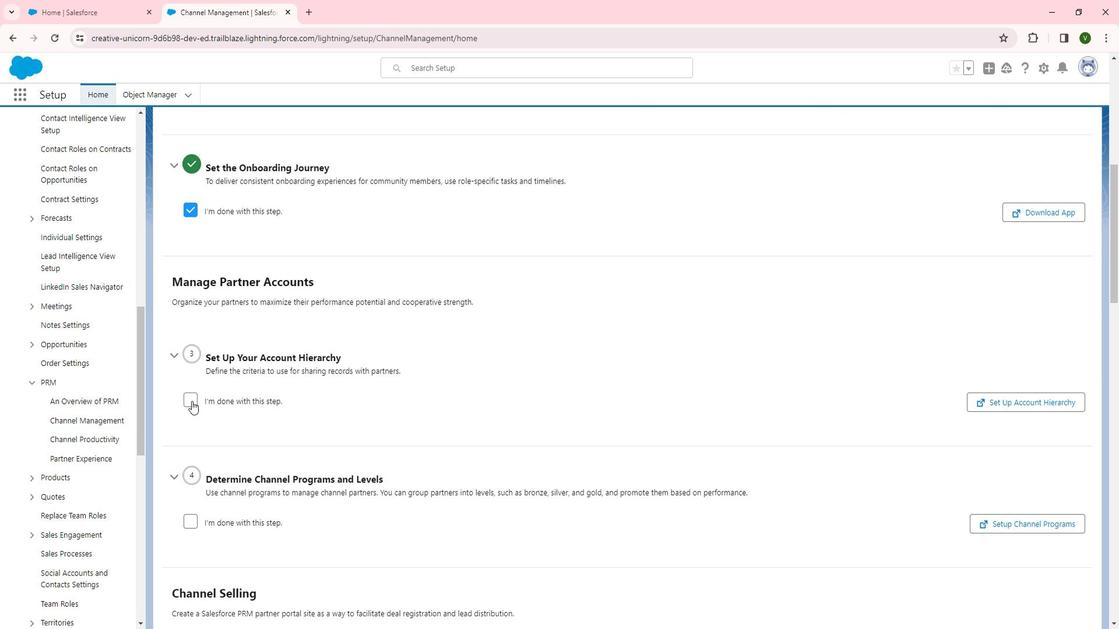 
Action: Mouse pressed left at (209, 405)
Screenshot: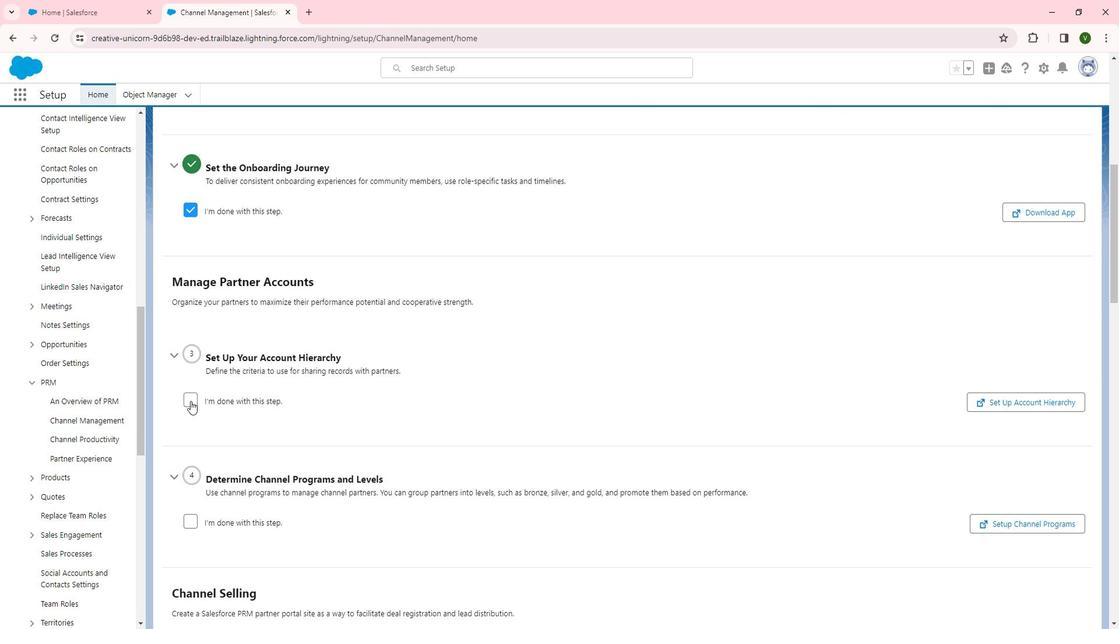
Action: Mouse moved to (246, 404)
Screenshot: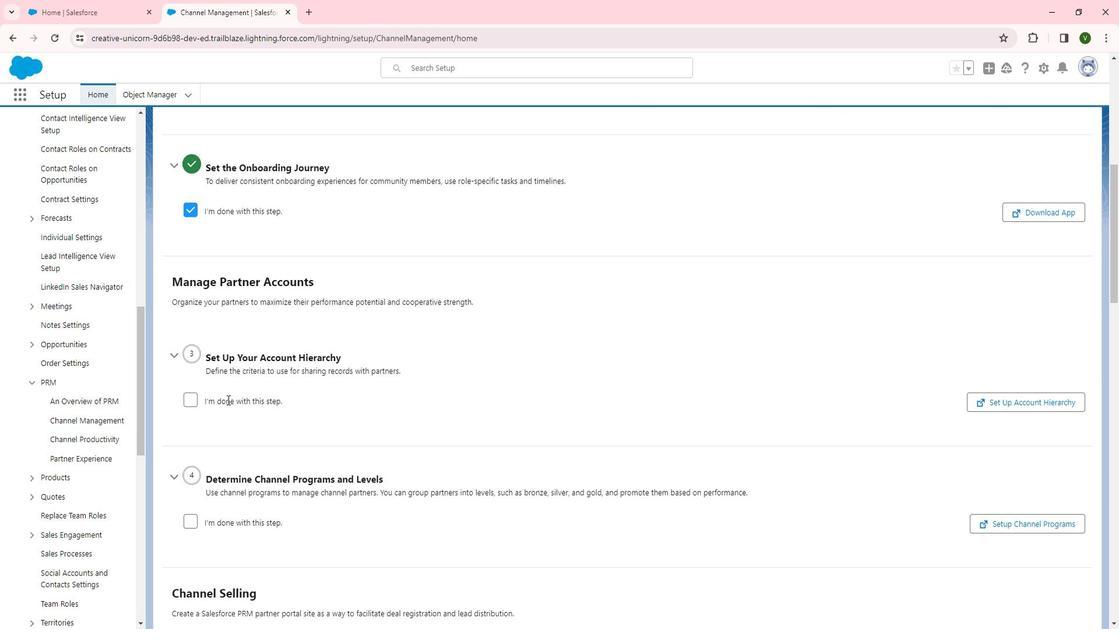 
Action: Mouse scrolled (246, 404) with delta (0, 0)
Screenshot: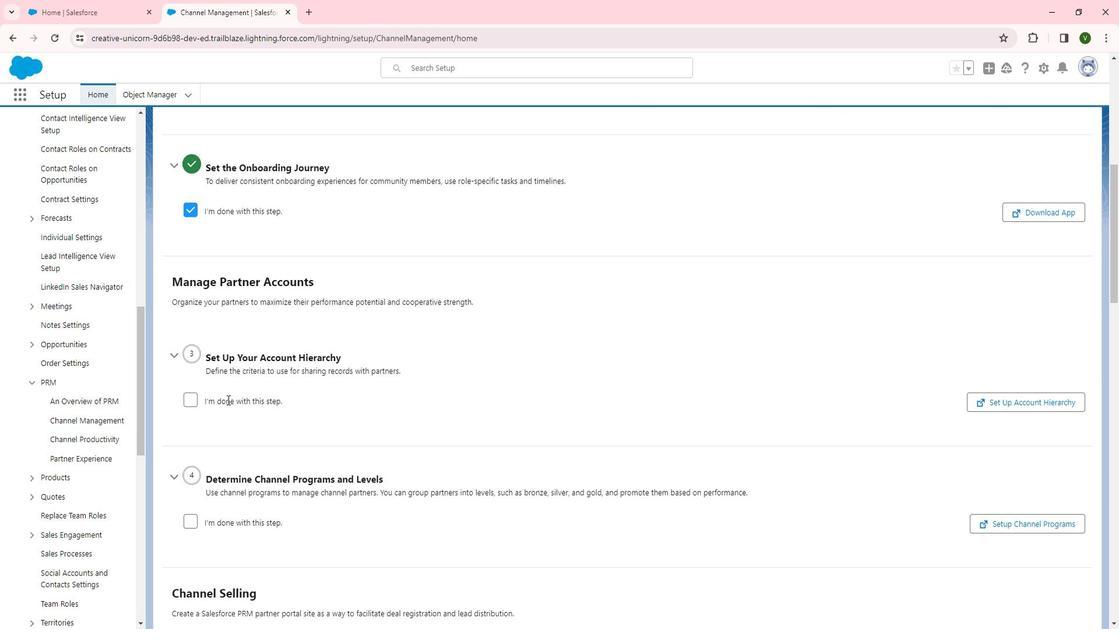 
Action: Mouse scrolled (246, 404) with delta (0, 0)
Screenshot: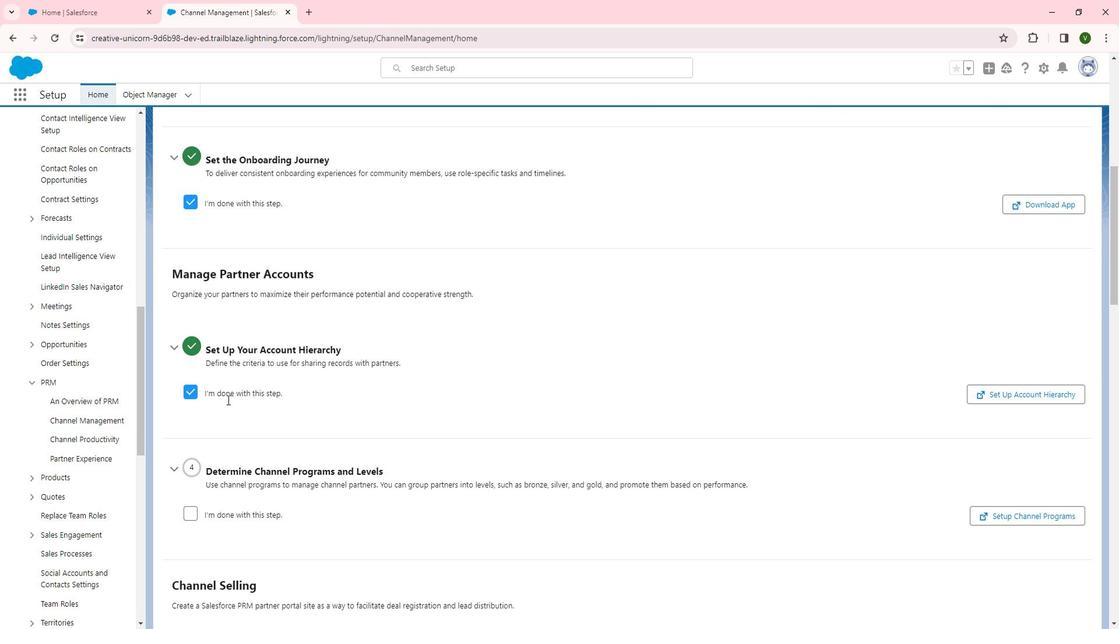 
Action: Mouse moved to (213, 402)
Screenshot: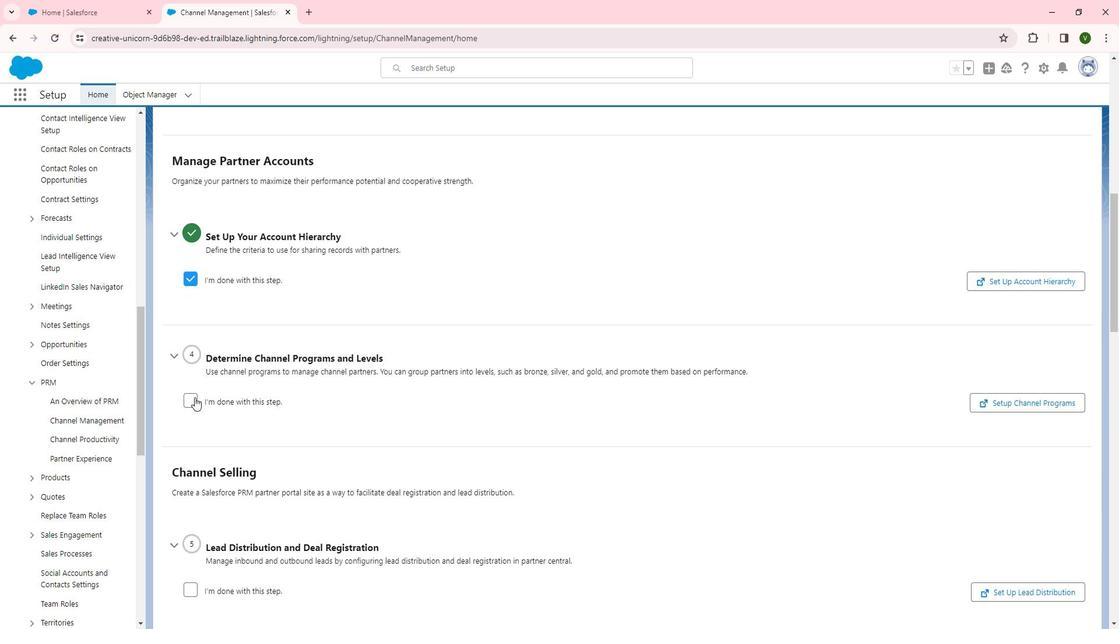 
Action: Mouse pressed left at (213, 402)
Screenshot: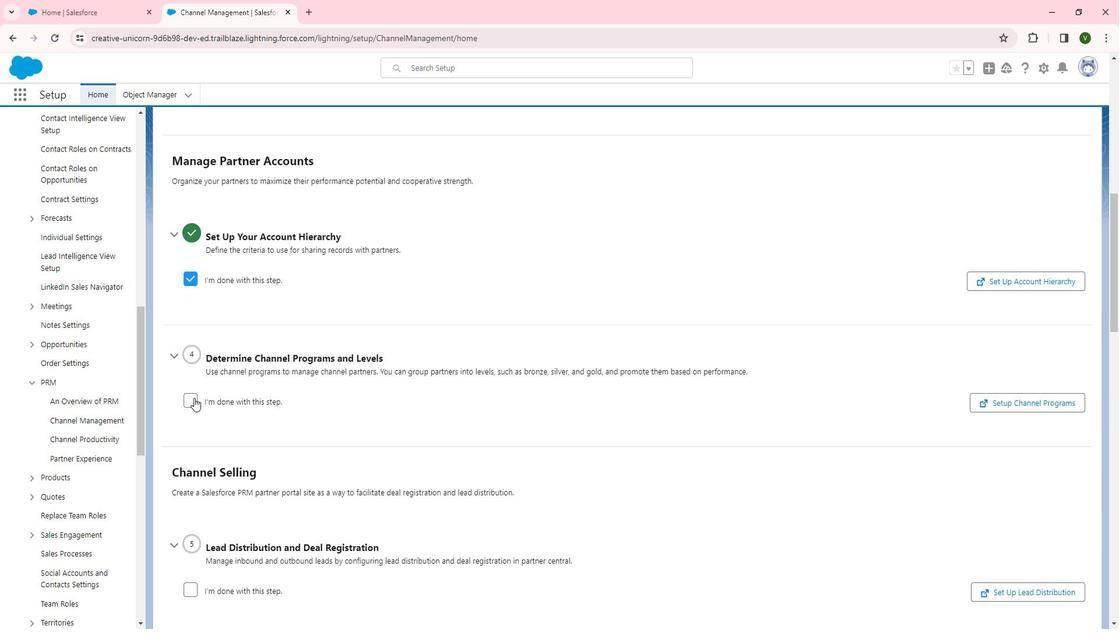 
Action: Mouse scrolled (213, 402) with delta (0, 0)
Screenshot: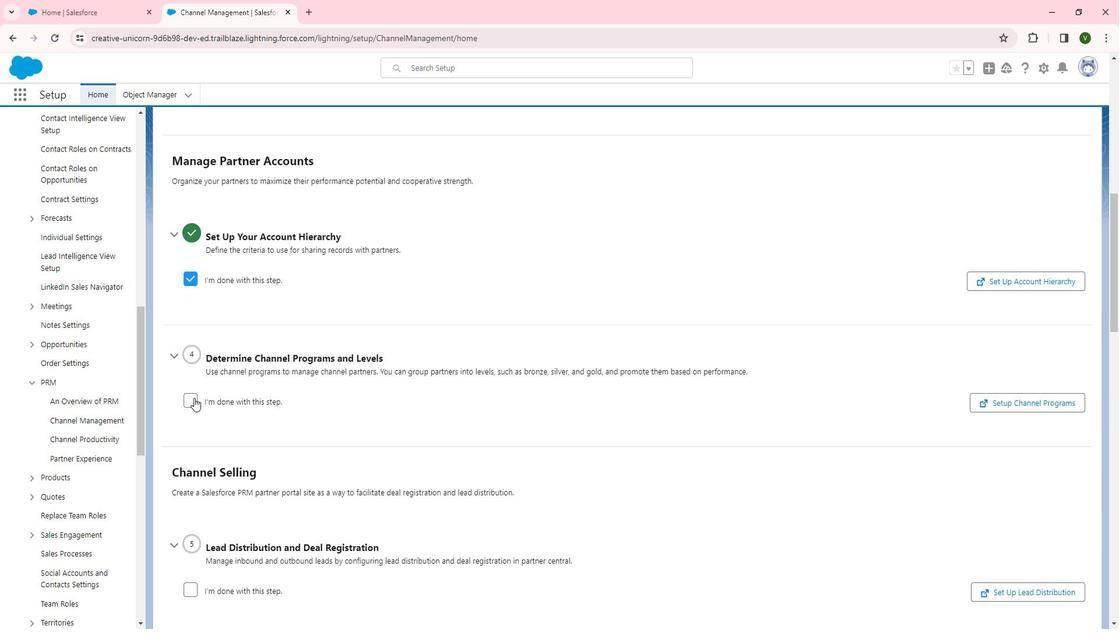 
Action: Mouse scrolled (213, 402) with delta (0, 0)
Screenshot: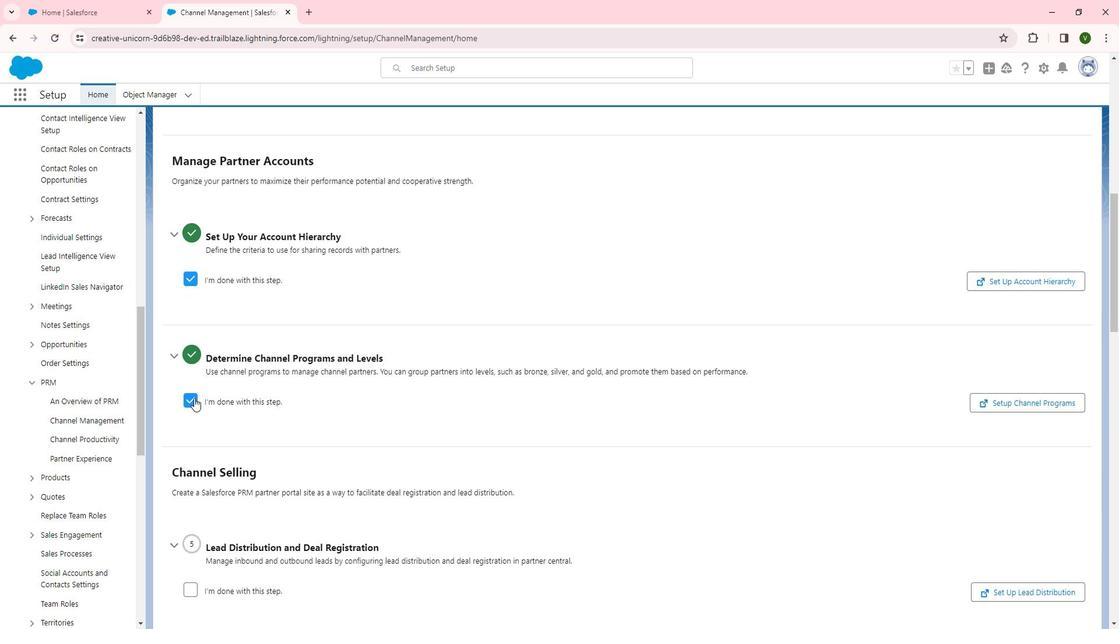 
Action: Mouse moved to (206, 471)
Screenshot: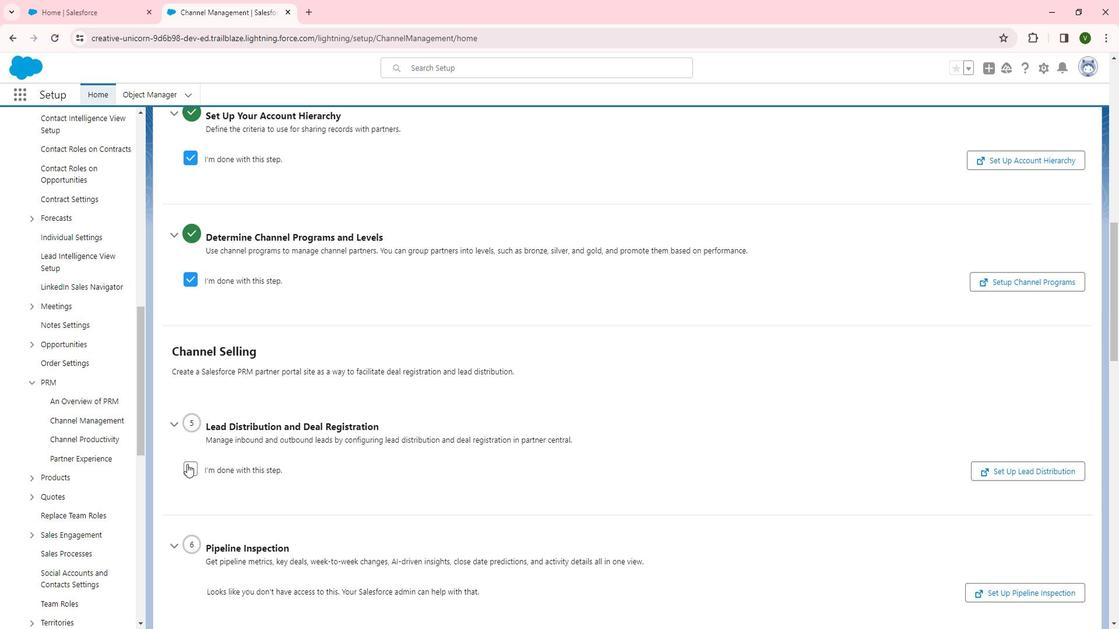 
Action: Mouse pressed left at (206, 471)
Screenshot: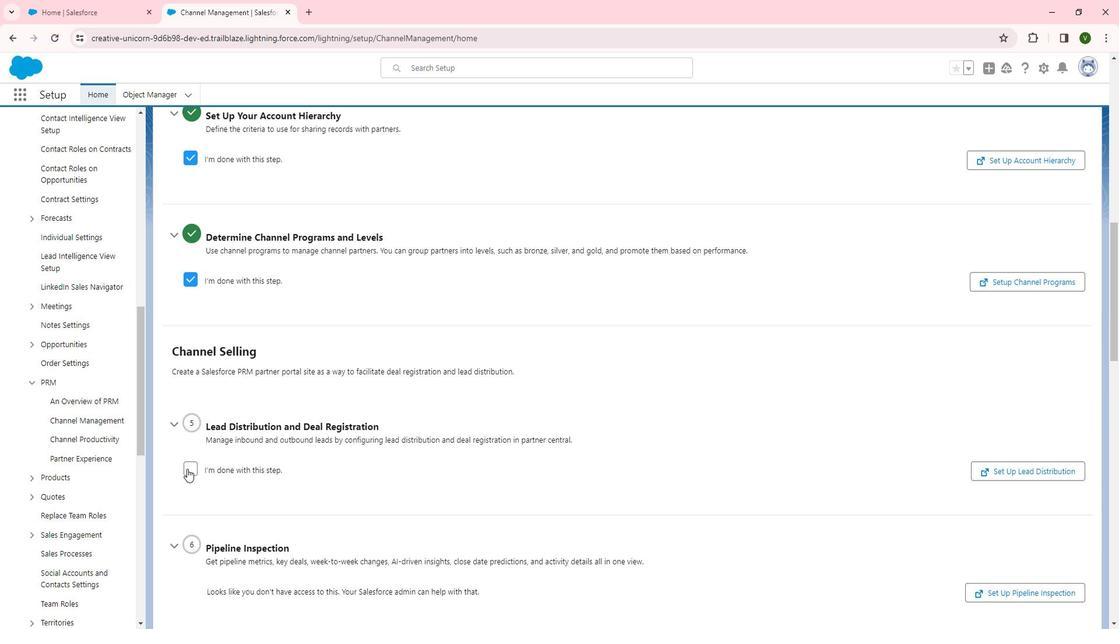 
Action: Mouse moved to (215, 467)
Screenshot: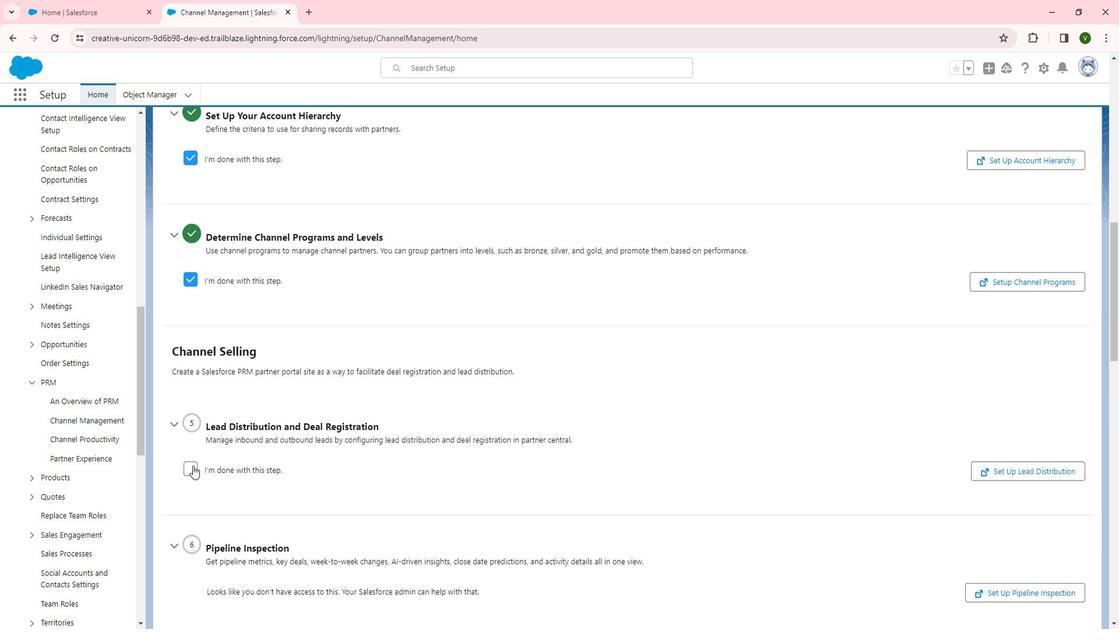 
Action: Mouse scrolled (215, 466) with delta (0, 0)
Screenshot: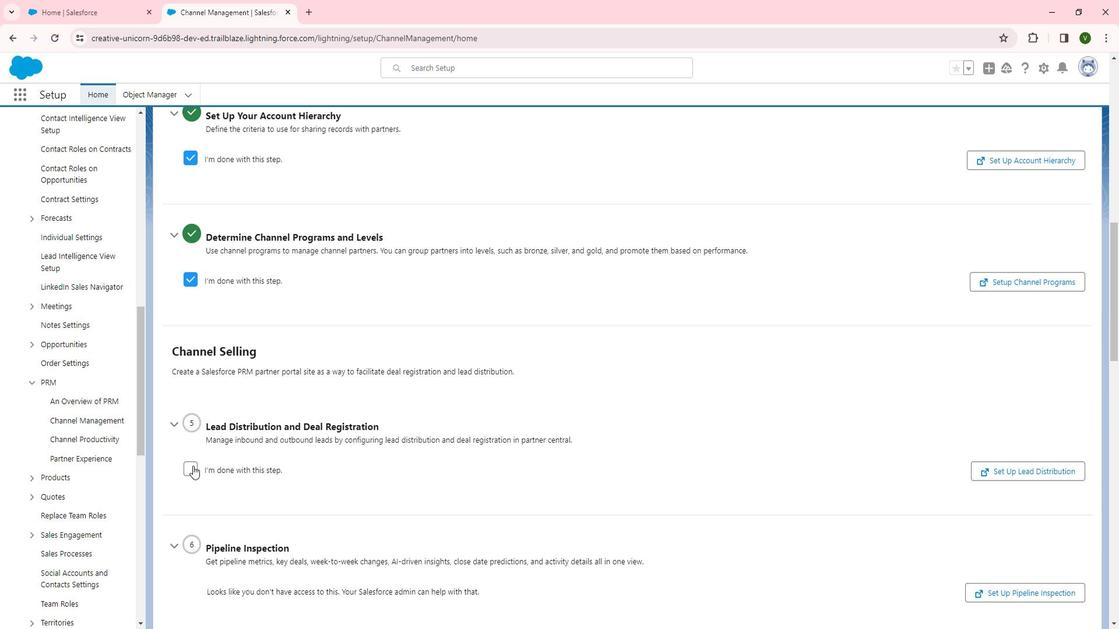 
Action: Mouse scrolled (215, 466) with delta (0, 0)
Screenshot: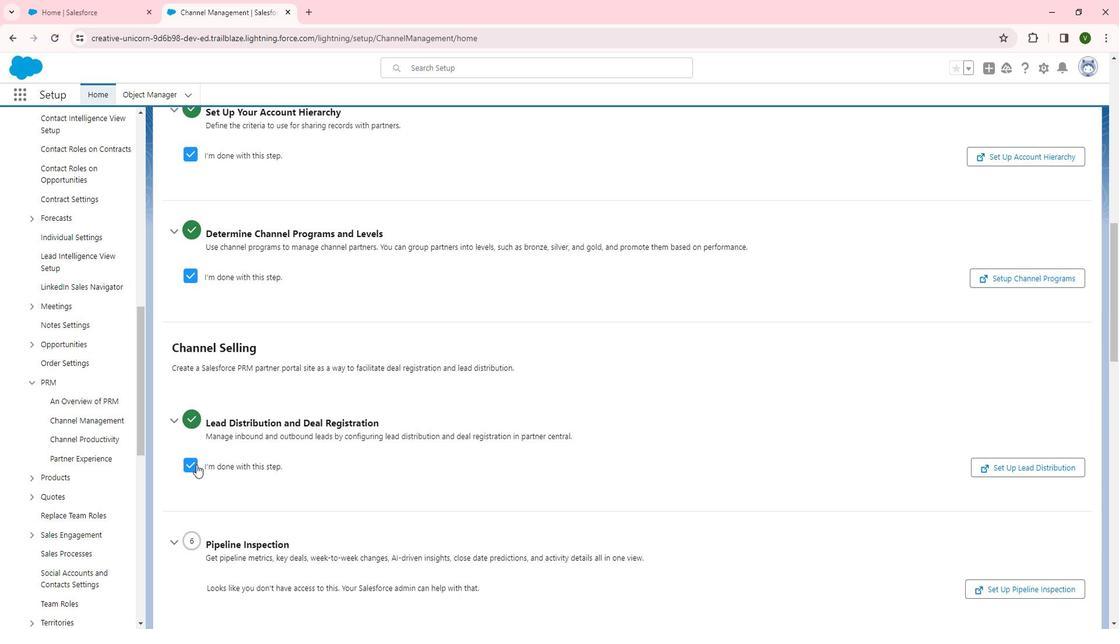 
Action: Mouse scrolled (215, 466) with delta (0, 0)
Screenshot: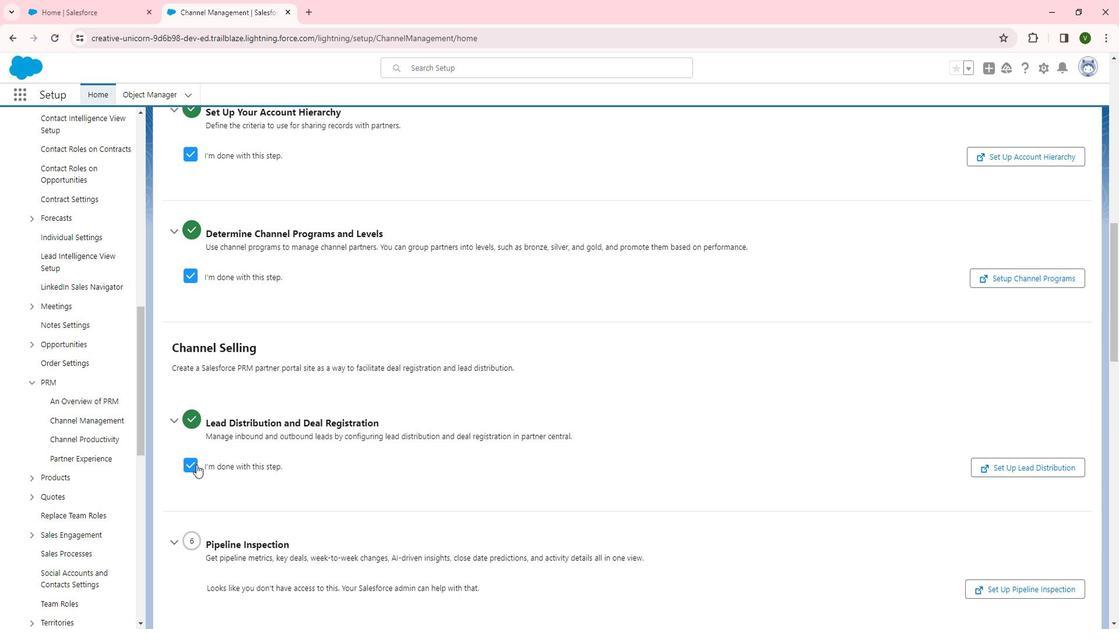 
Action: Mouse scrolled (215, 466) with delta (0, 0)
Screenshot: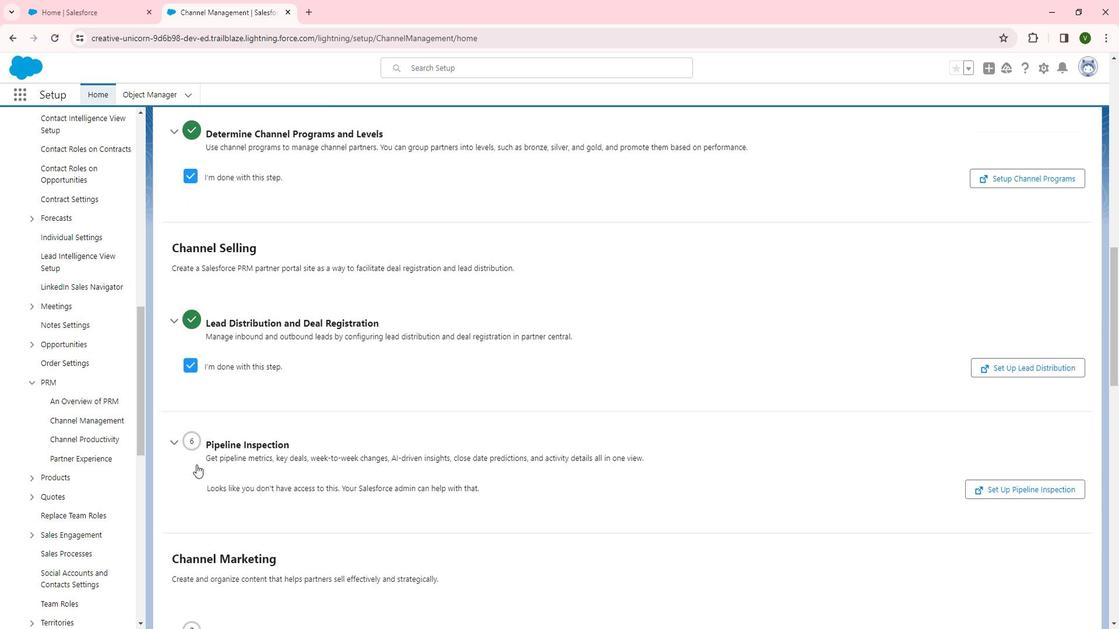 
Action: Mouse moved to (265, 413)
Screenshot: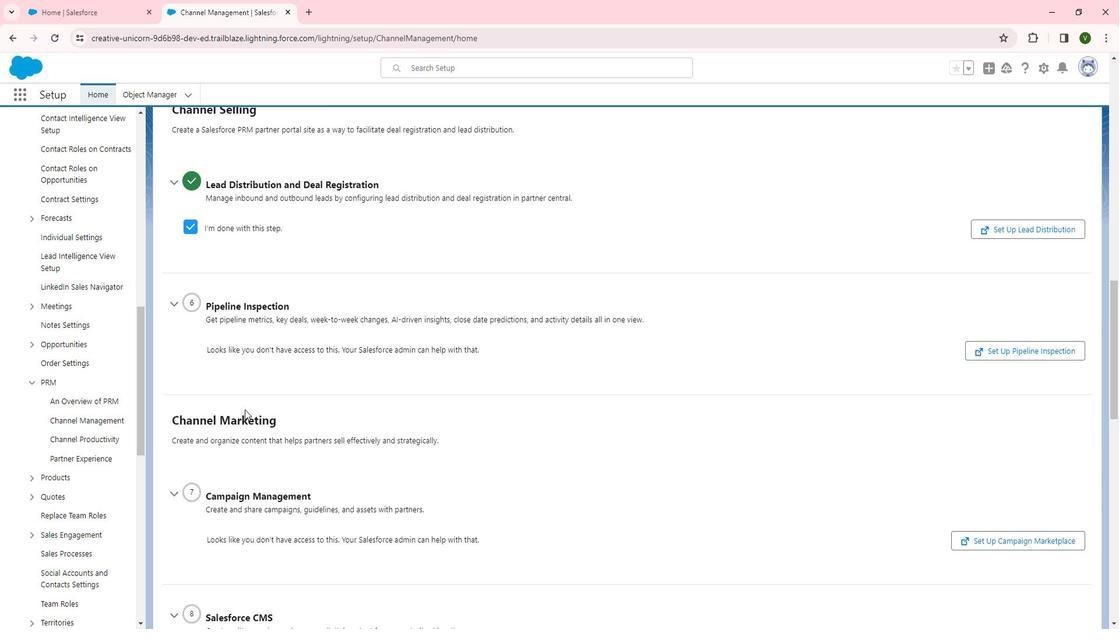 
Action: Mouse scrolled (265, 412) with delta (0, 0)
Screenshot: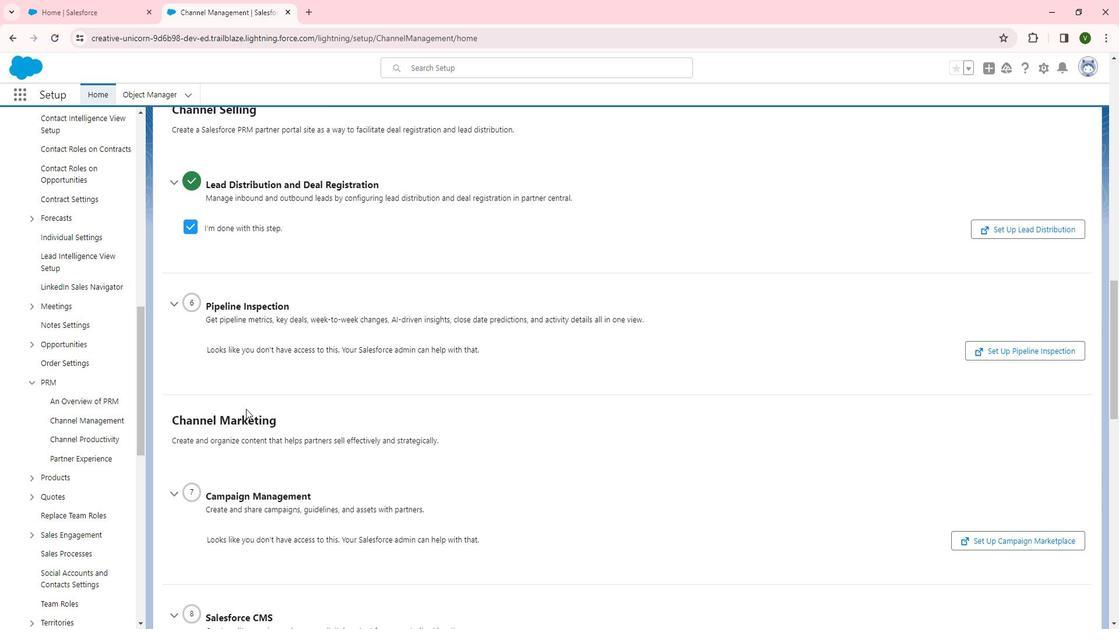 
Action: Mouse scrolled (265, 412) with delta (0, 0)
Screenshot: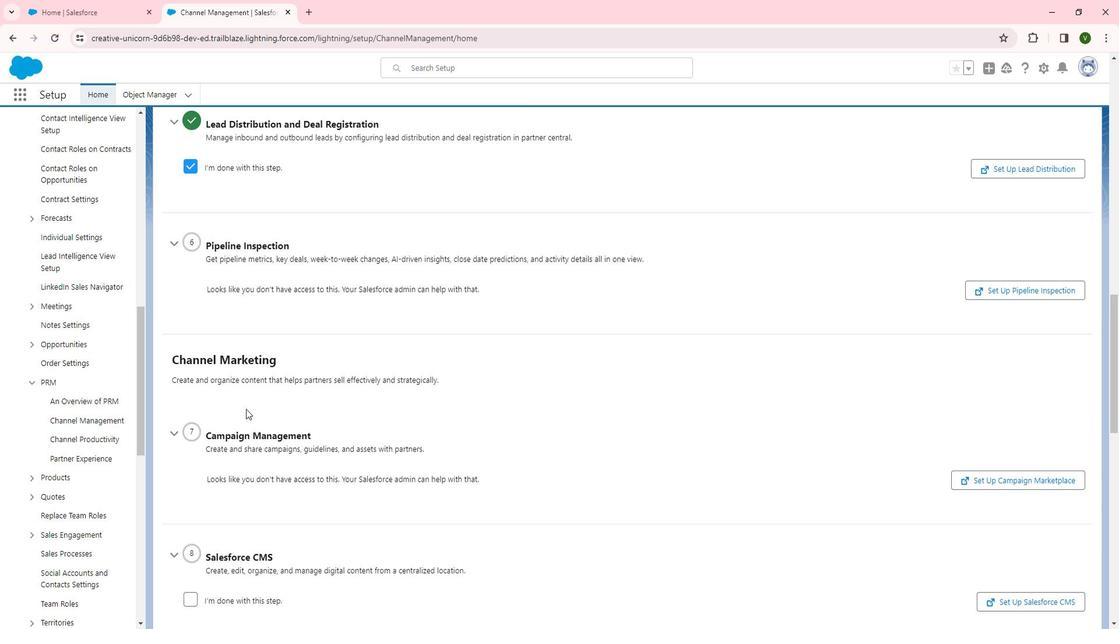 
Action: Mouse moved to (211, 469)
Screenshot: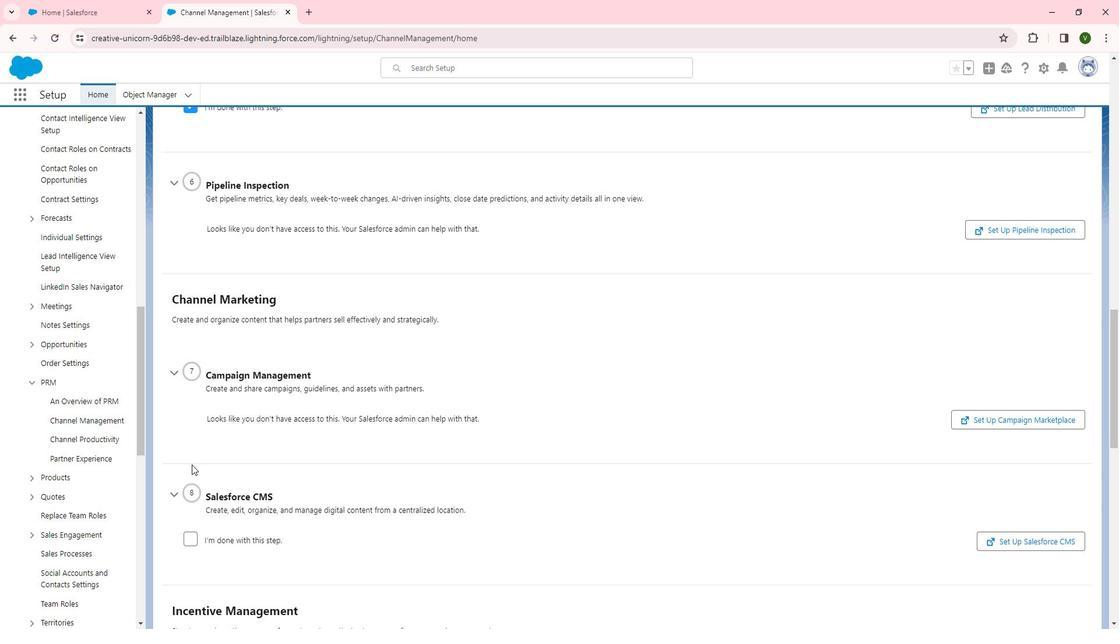 
Action: Mouse scrolled (211, 468) with delta (0, 0)
Screenshot: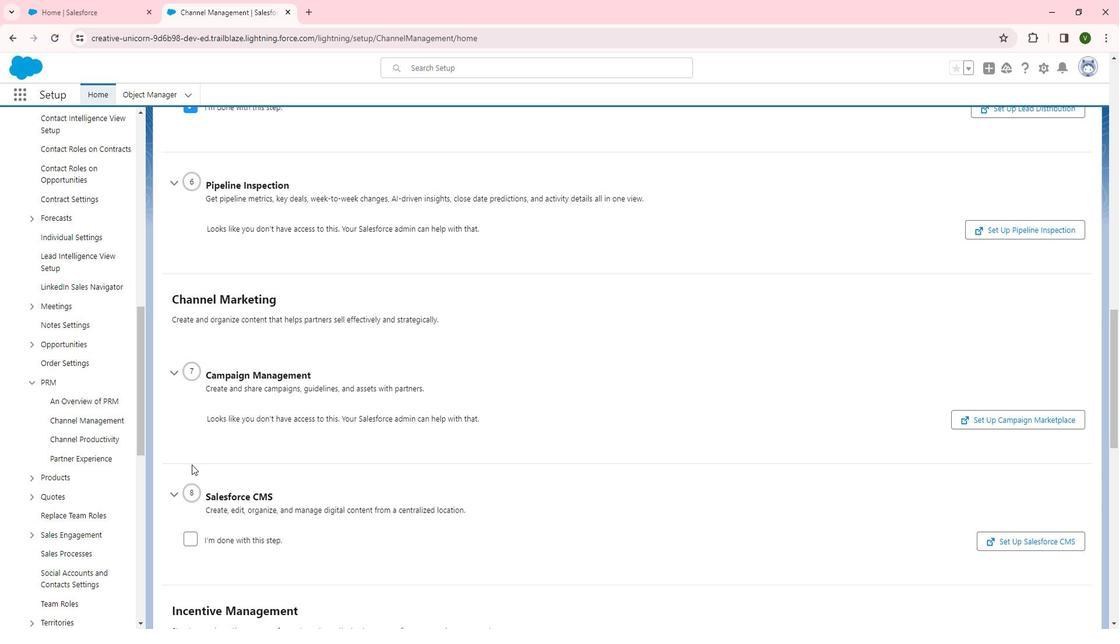 
Action: Mouse moved to (212, 470)
Screenshot: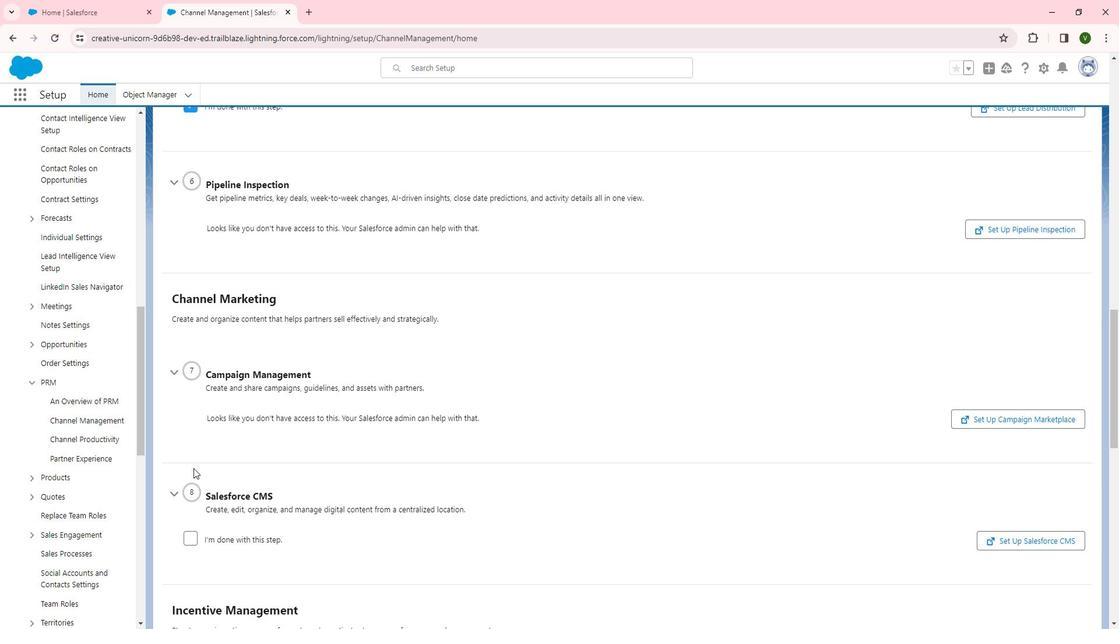 
Action: Mouse scrolled (212, 469) with delta (0, 0)
Screenshot: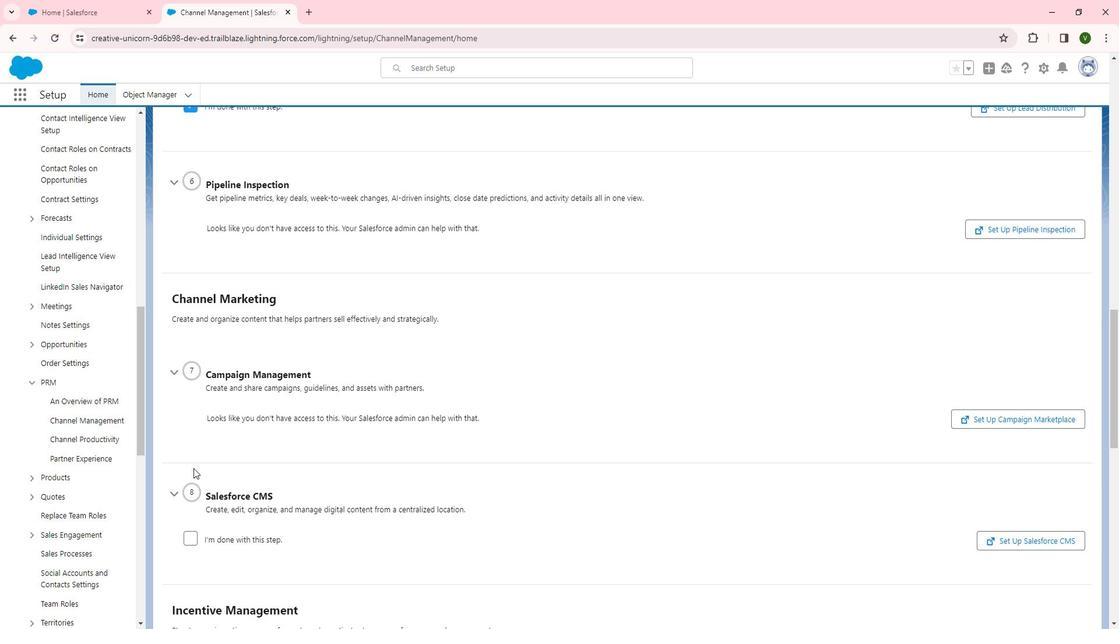 
Action: Mouse moved to (210, 425)
Screenshot: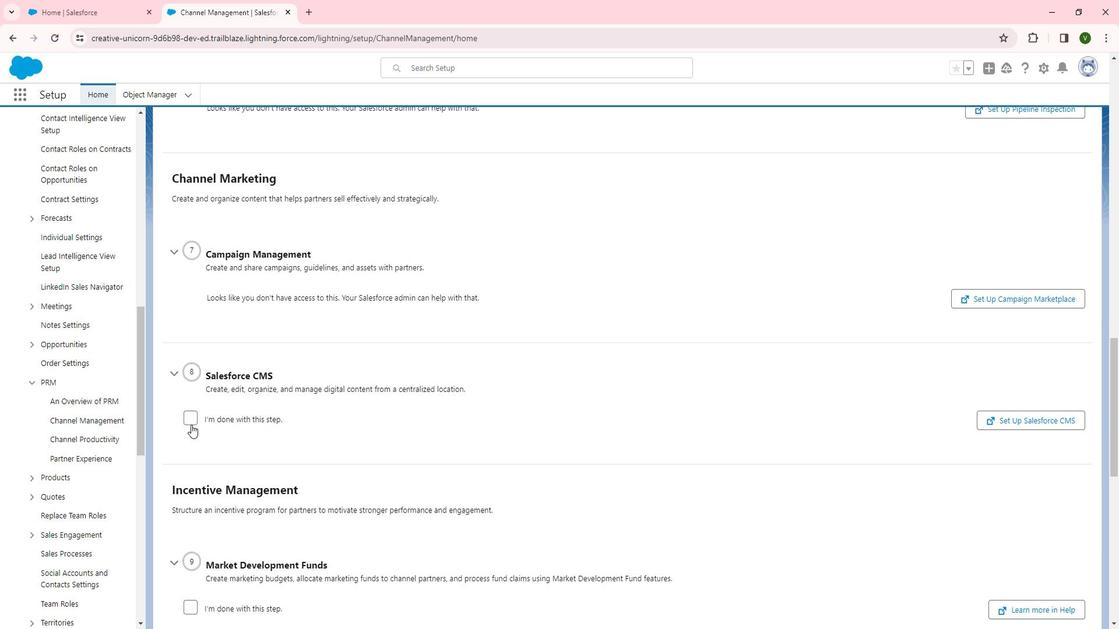 
Action: Mouse pressed left at (210, 425)
Screenshot: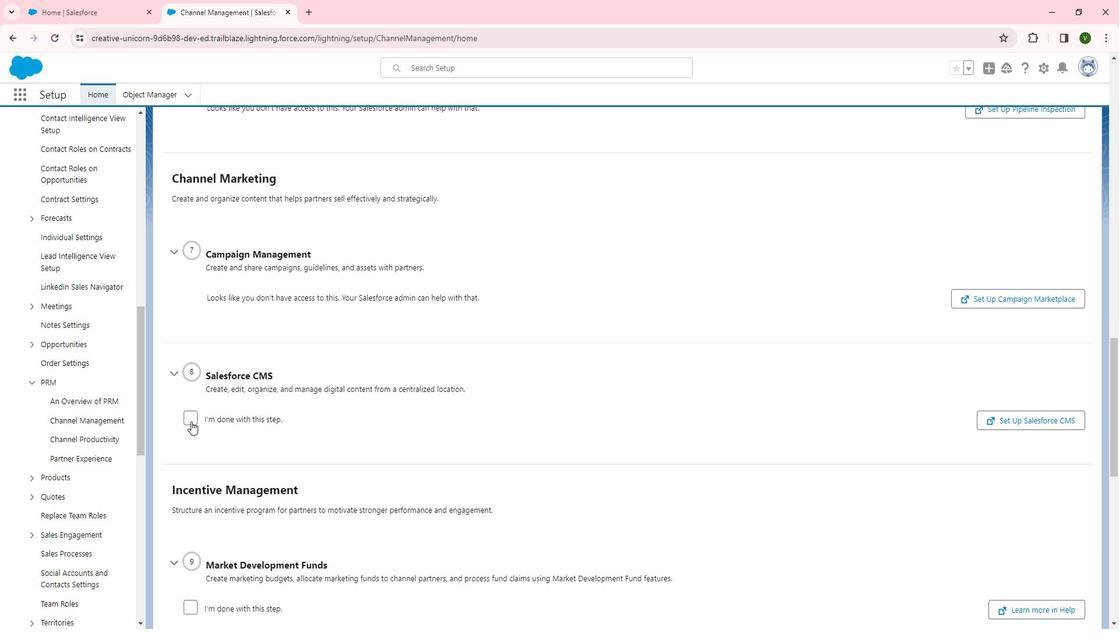 
Action: Mouse moved to (304, 414)
Screenshot: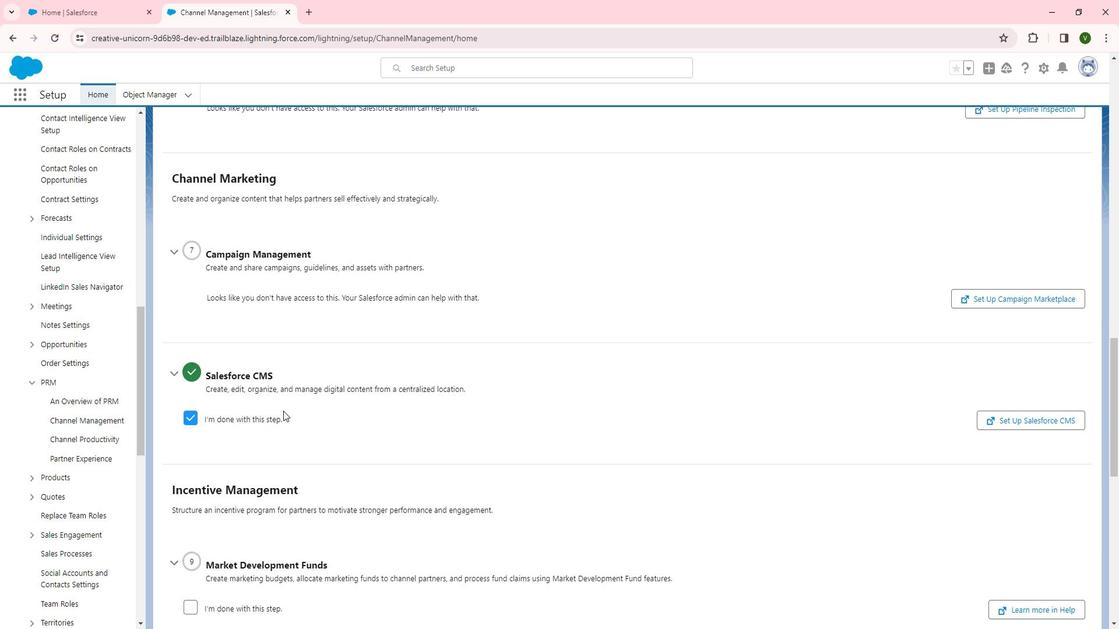 
Action: Mouse scrolled (304, 413) with delta (0, 0)
Screenshot: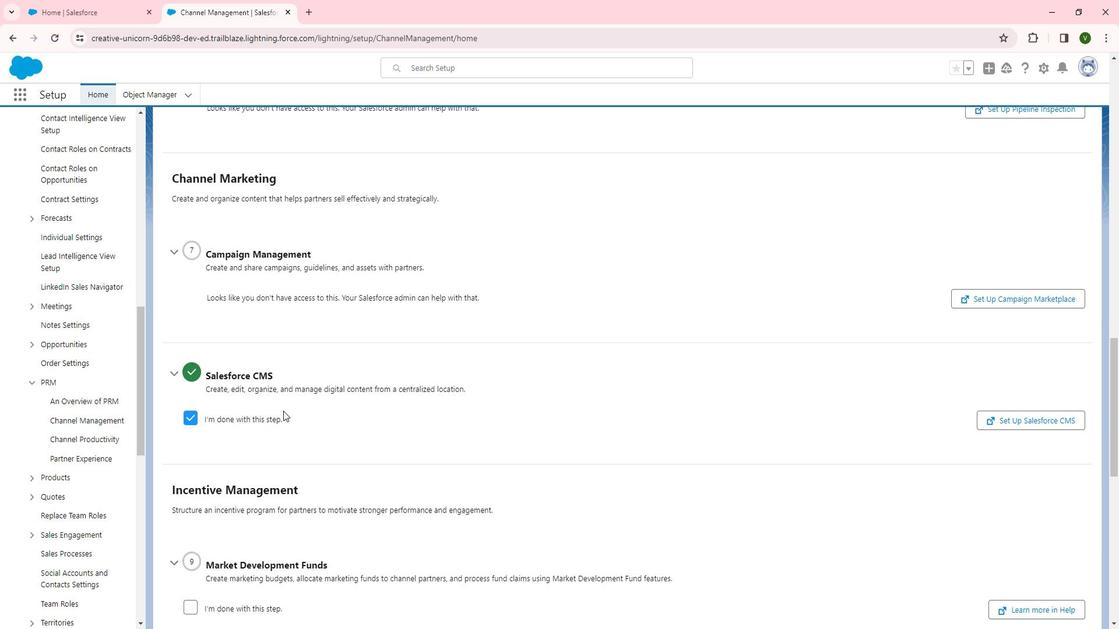 
Action: Mouse scrolled (304, 413) with delta (0, 0)
Screenshot: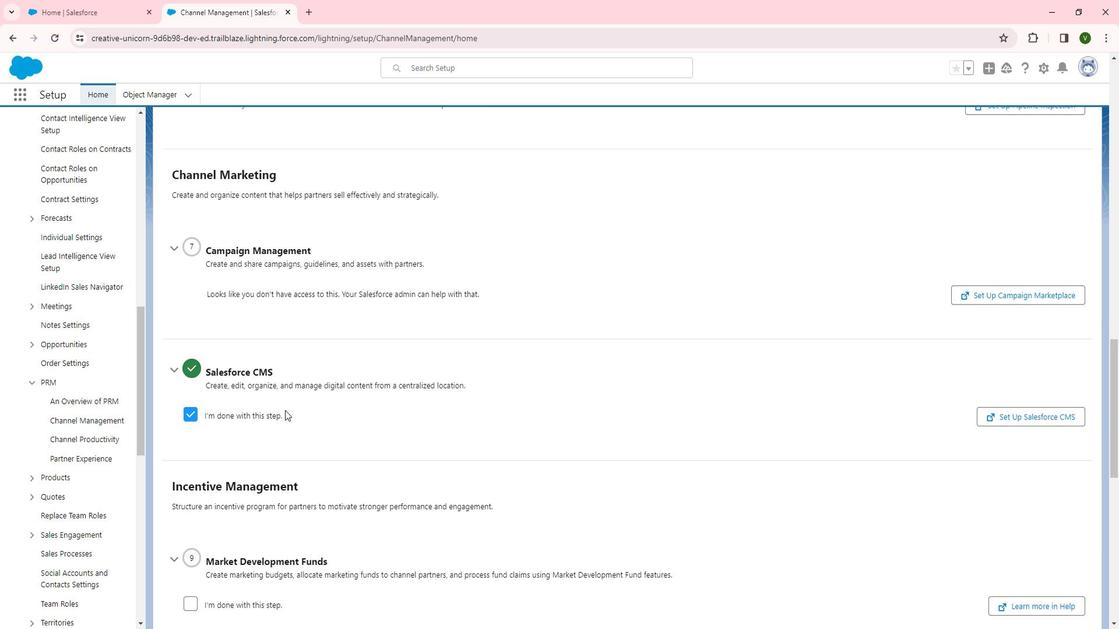
Action: Mouse scrolled (304, 413) with delta (0, 0)
Screenshot: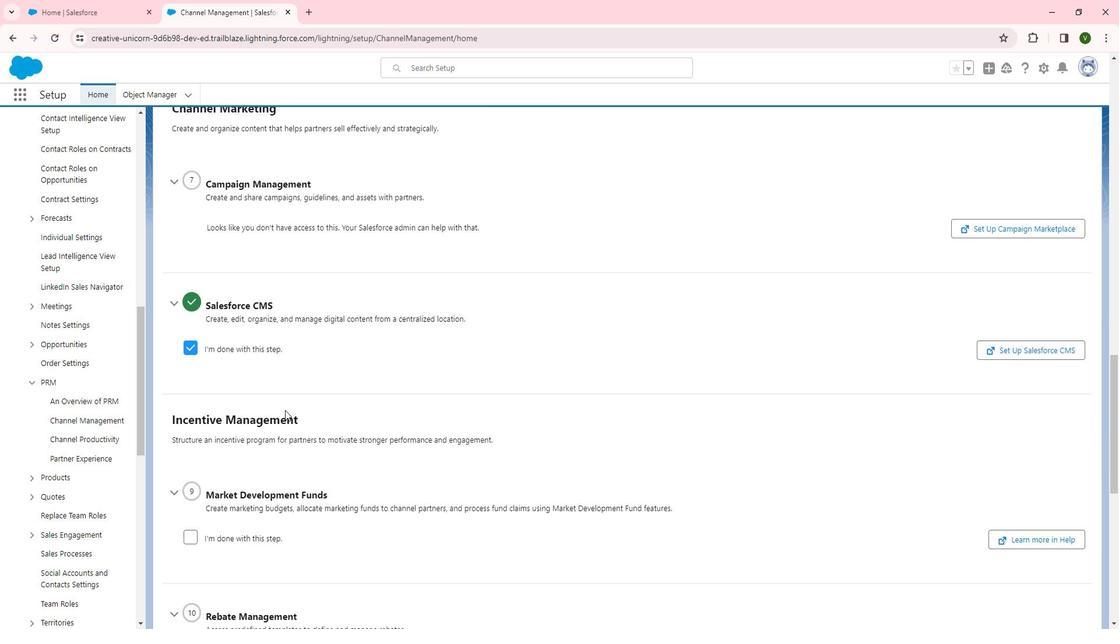 
Action: Mouse moved to (211, 432)
Screenshot: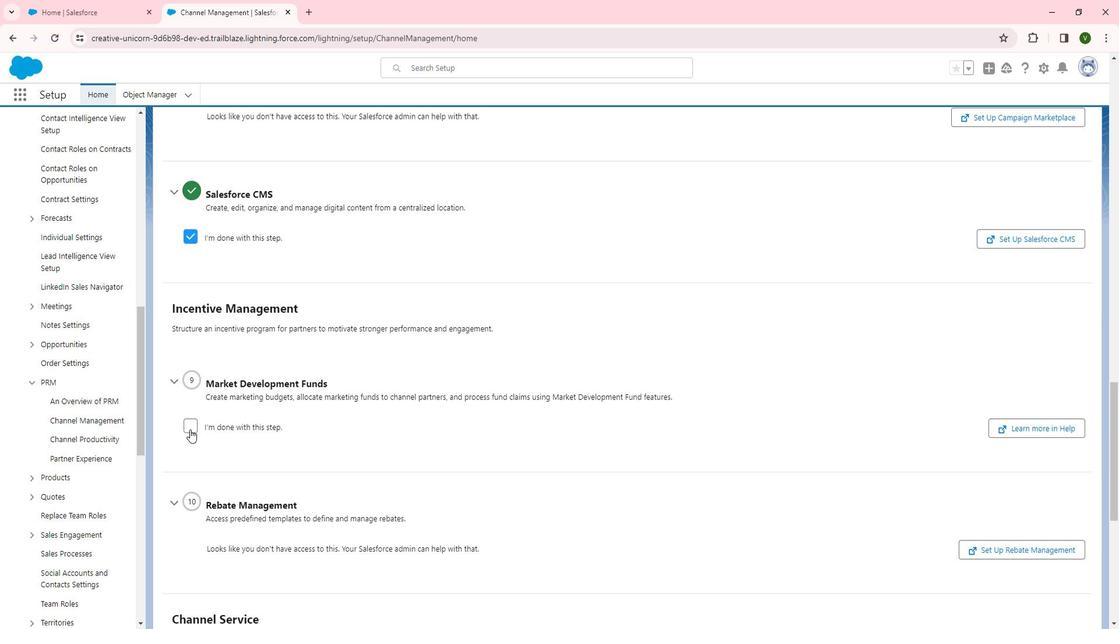 
Action: Mouse pressed left at (211, 432)
Screenshot: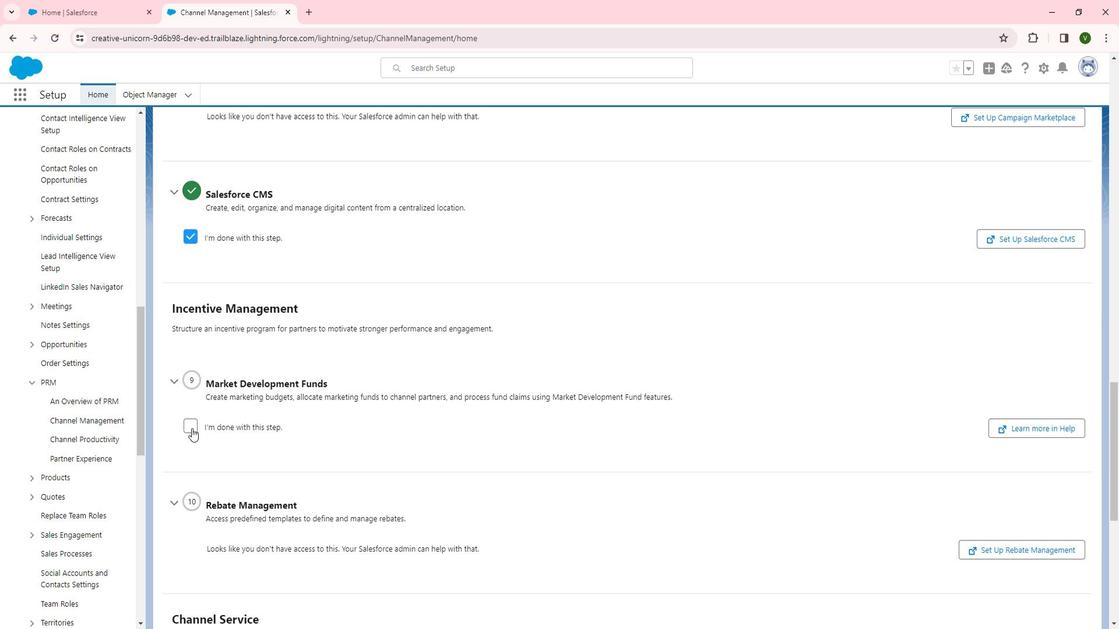 
Action: Mouse moved to (307, 422)
Screenshot: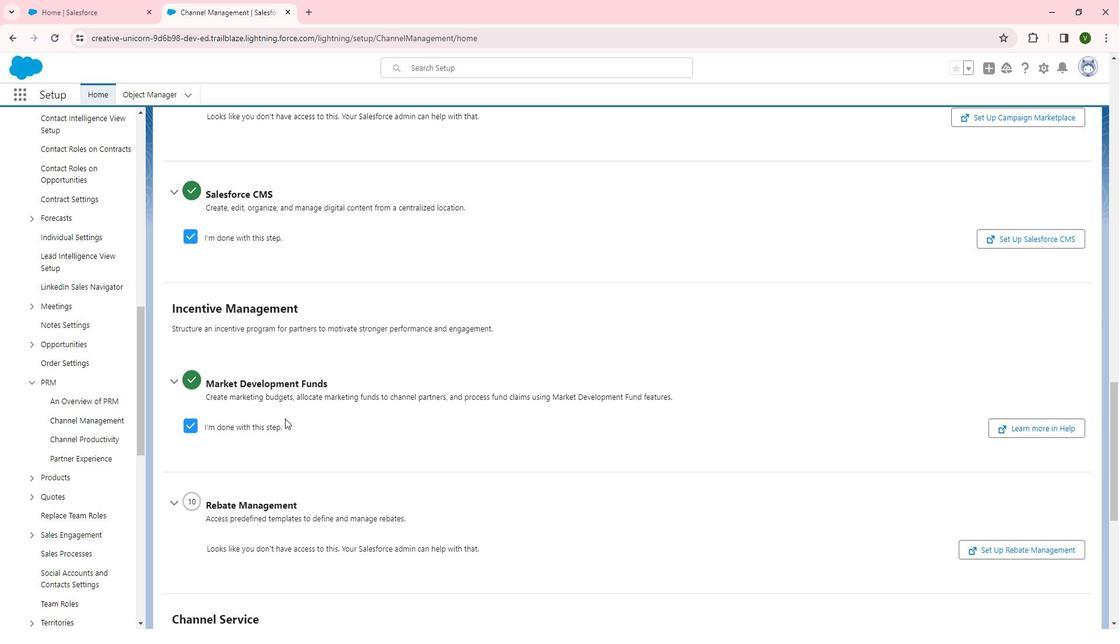 
Action: Mouse scrolled (307, 422) with delta (0, 0)
Screenshot: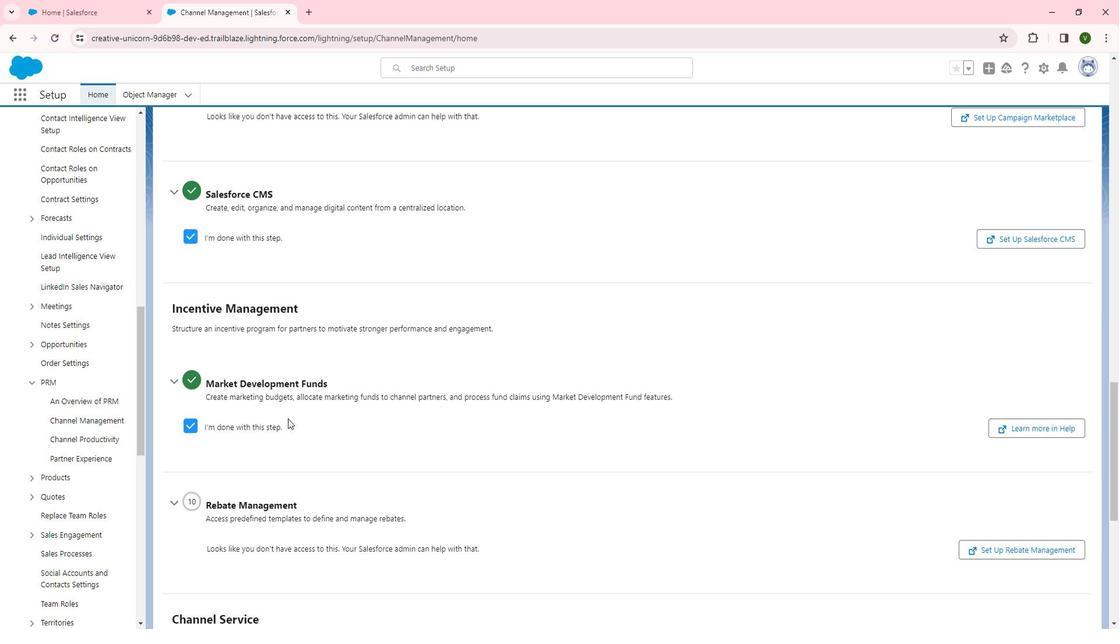 
Action: Mouse scrolled (307, 422) with delta (0, 0)
Screenshot: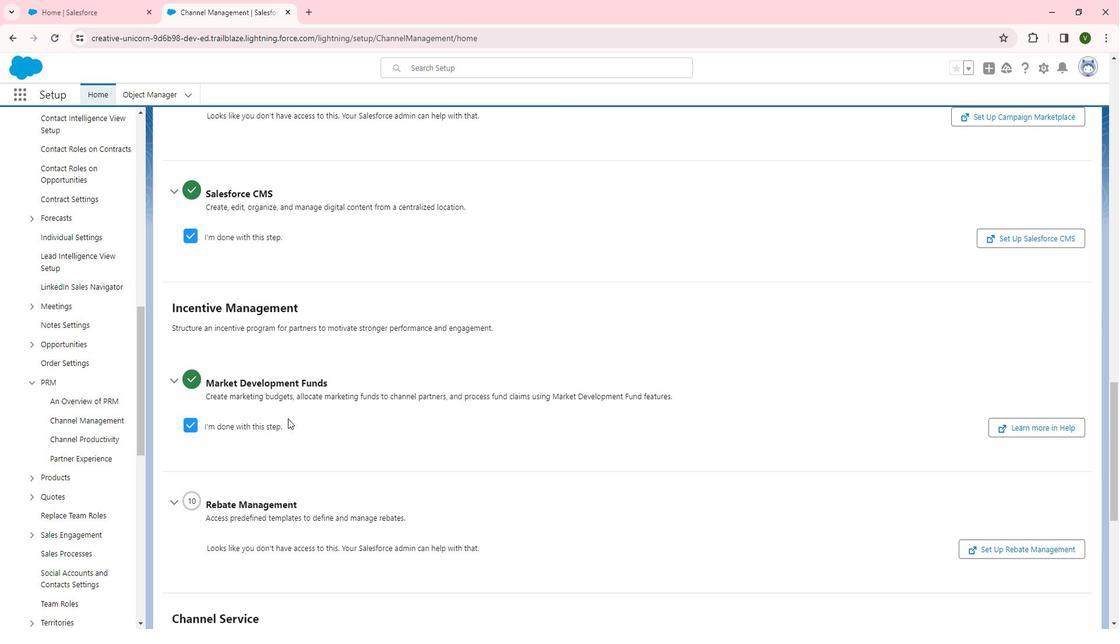 
Action: Mouse scrolled (307, 422) with delta (0, 0)
Screenshot: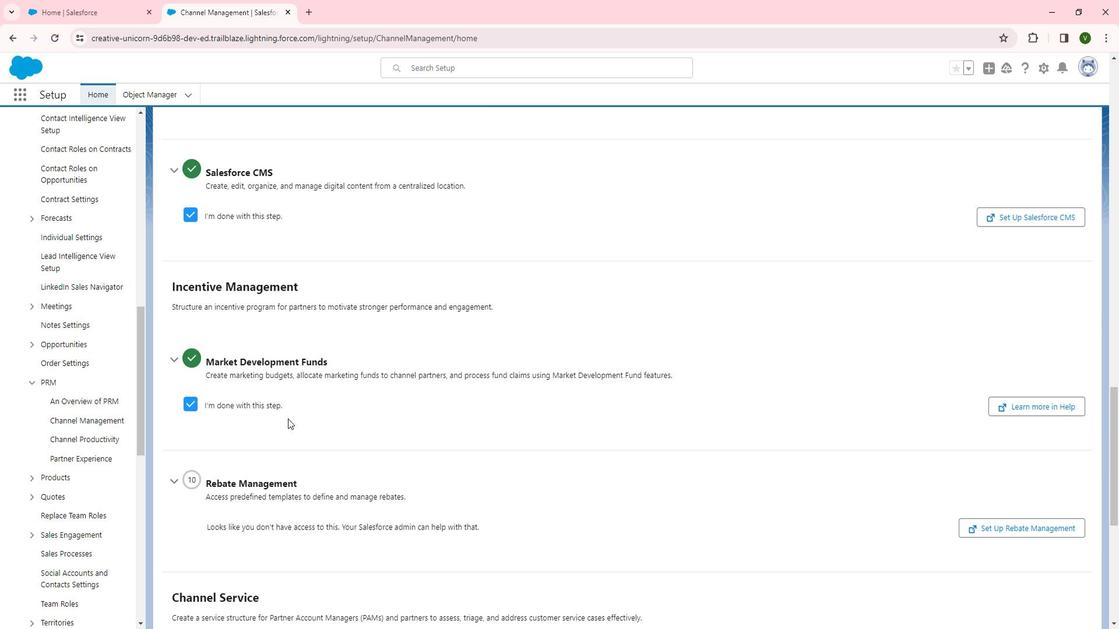 
Action: Mouse moved to (213, 555)
Screenshot: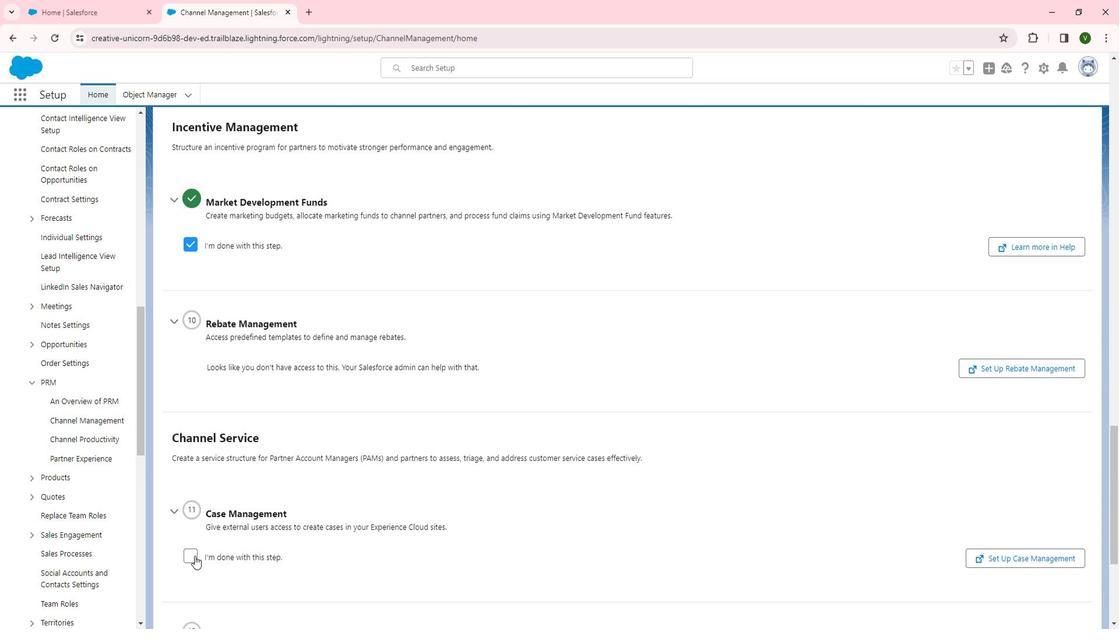 
Action: Mouse pressed left at (213, 555)
Screenshot: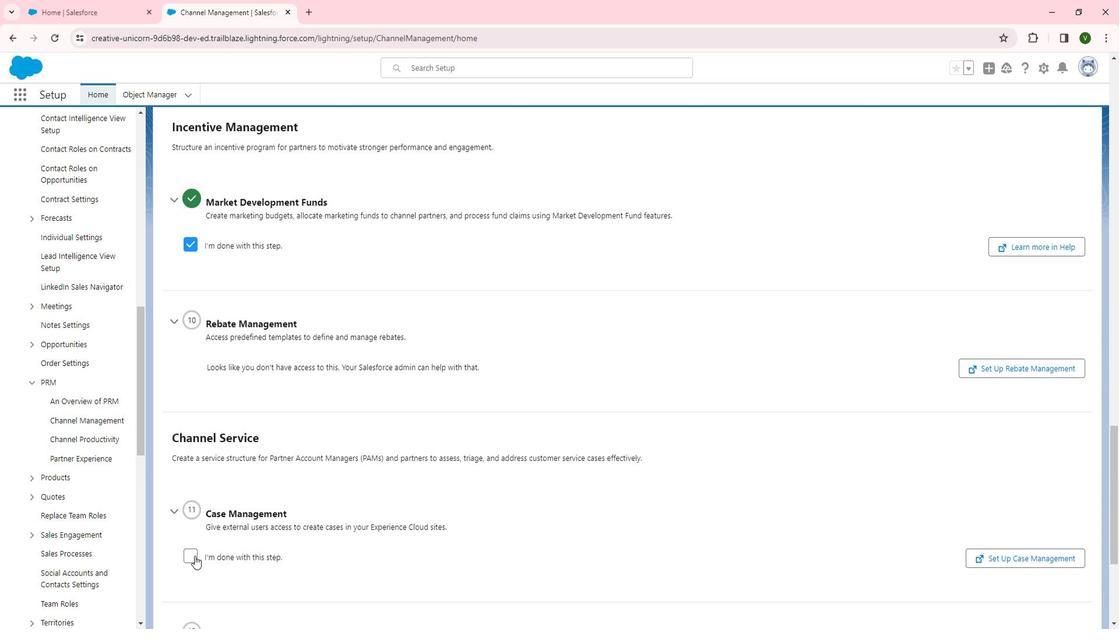 
Action: Mouse moved to (360, 488)
Screenshot: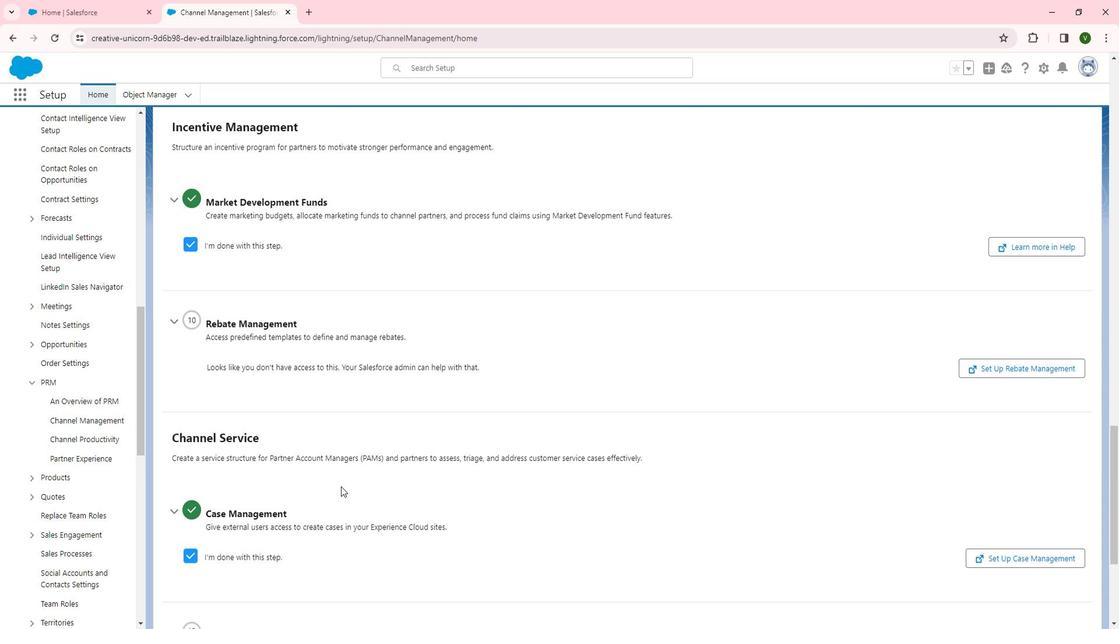 
Action: Mouse scrolled (360, 487) with delta (0, 0)
Screenshot: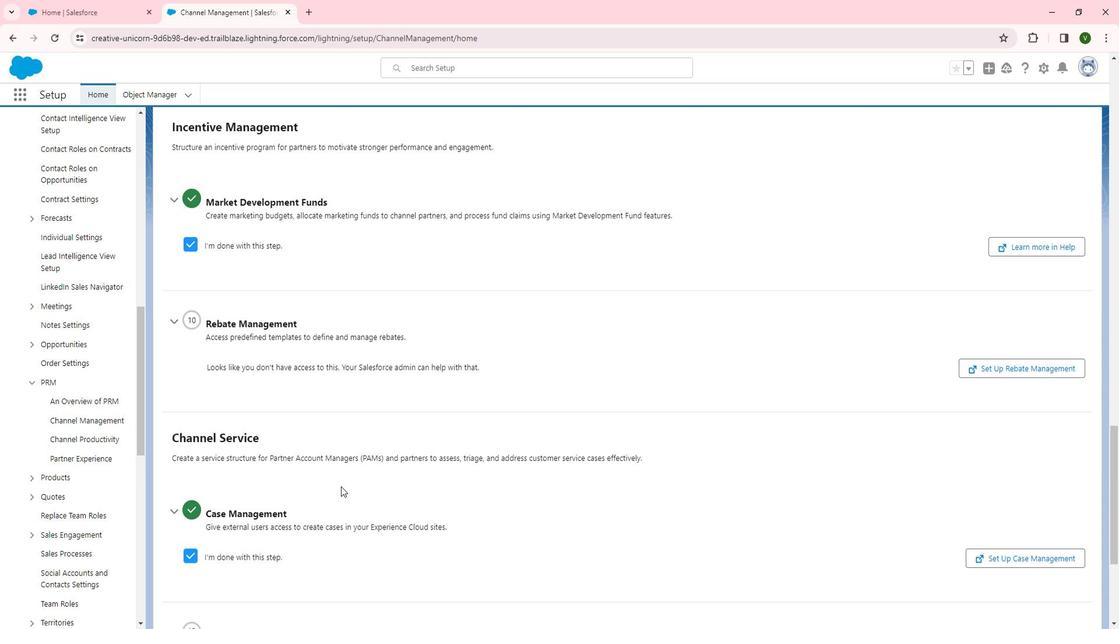 
Action: Mouse scrolled (360, 487) with delta (0, 0)
Screenshot: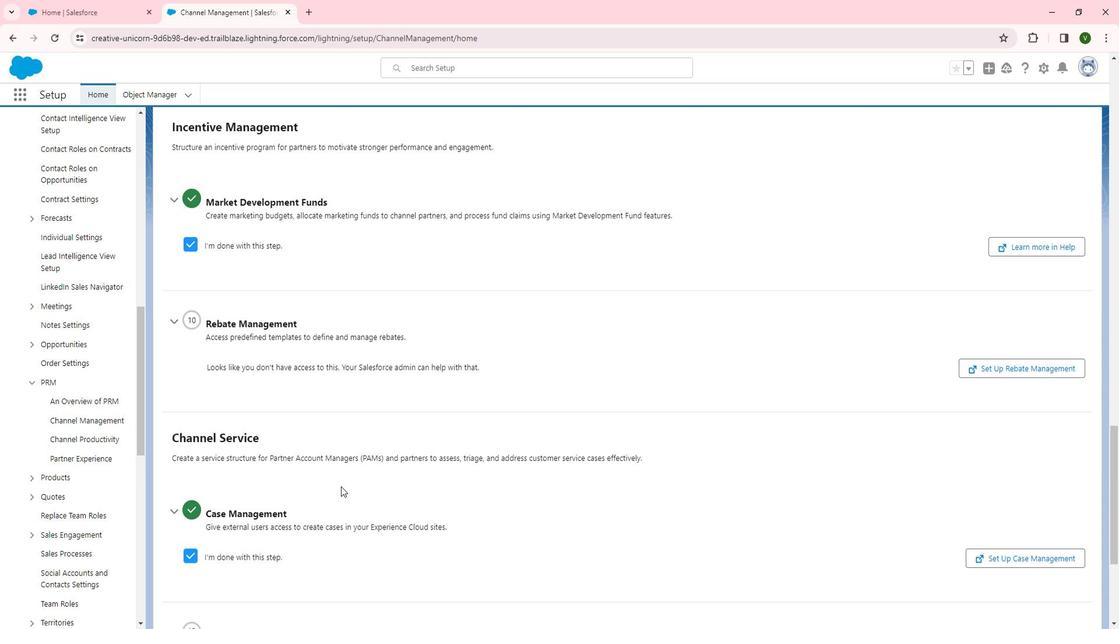 
Action: Mouse scrolled (360, 487) with delta (0, 0)
Screenshot: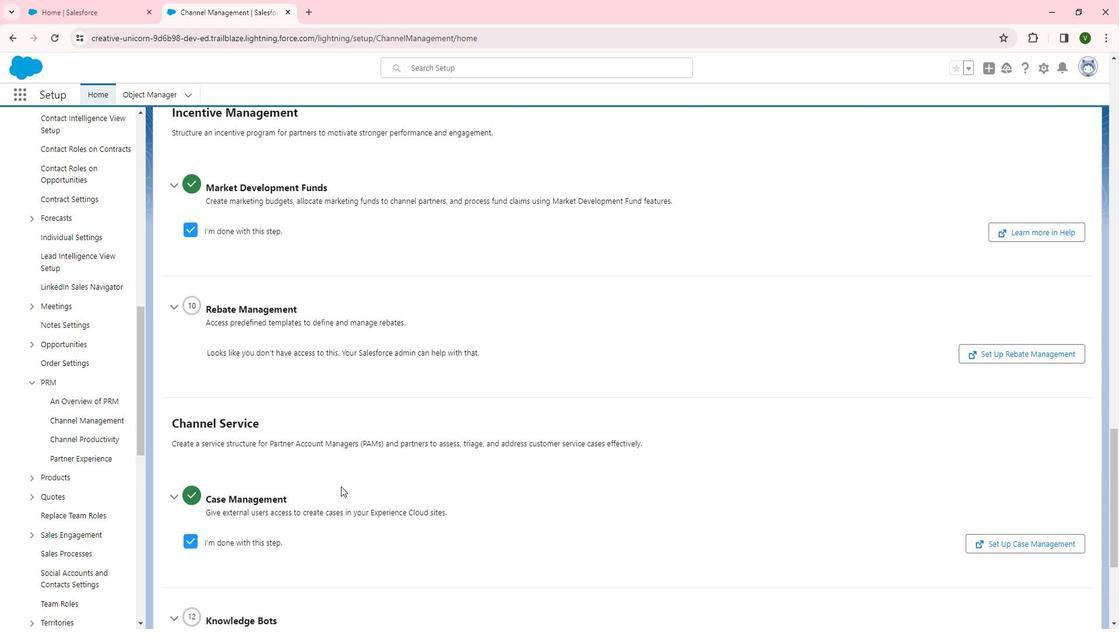 
Action: Mouse scrolled (360, 487) with delta (0, 0)
Screenshot: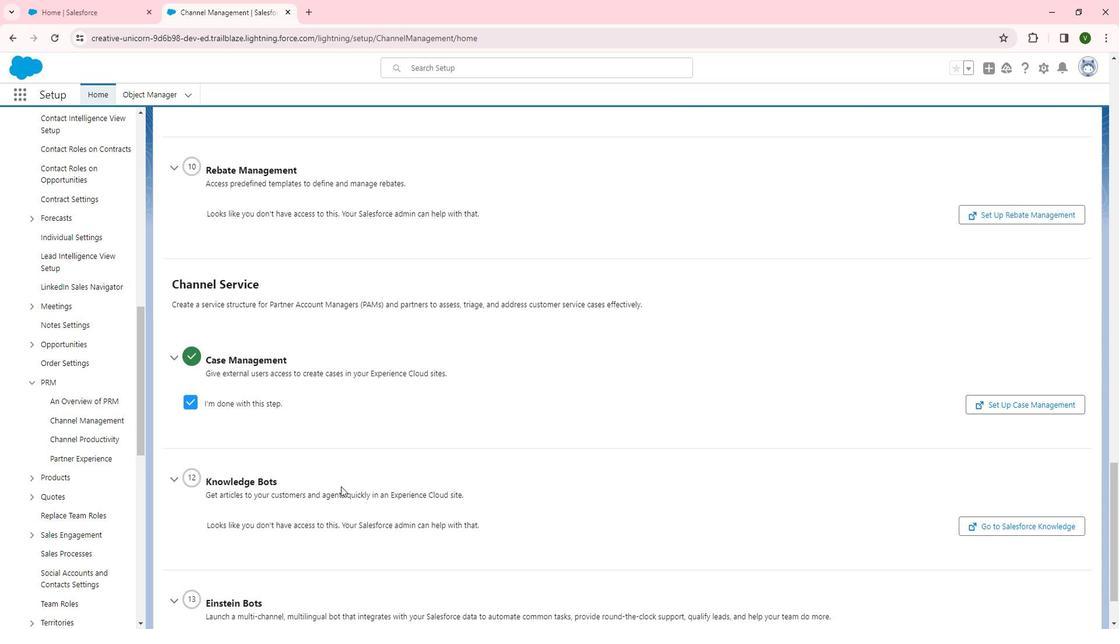 
Action: Mouse scrolled (360, 487) with delta (0, 0)
Screenshot: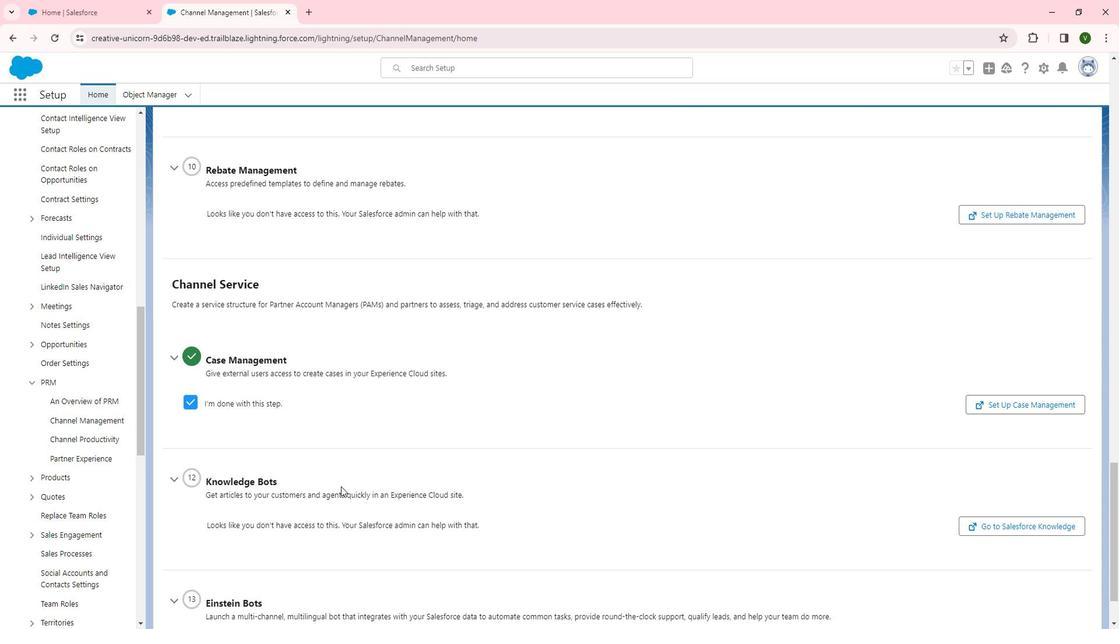 
Action: Mouse moved to (209, 571)
Screenshot: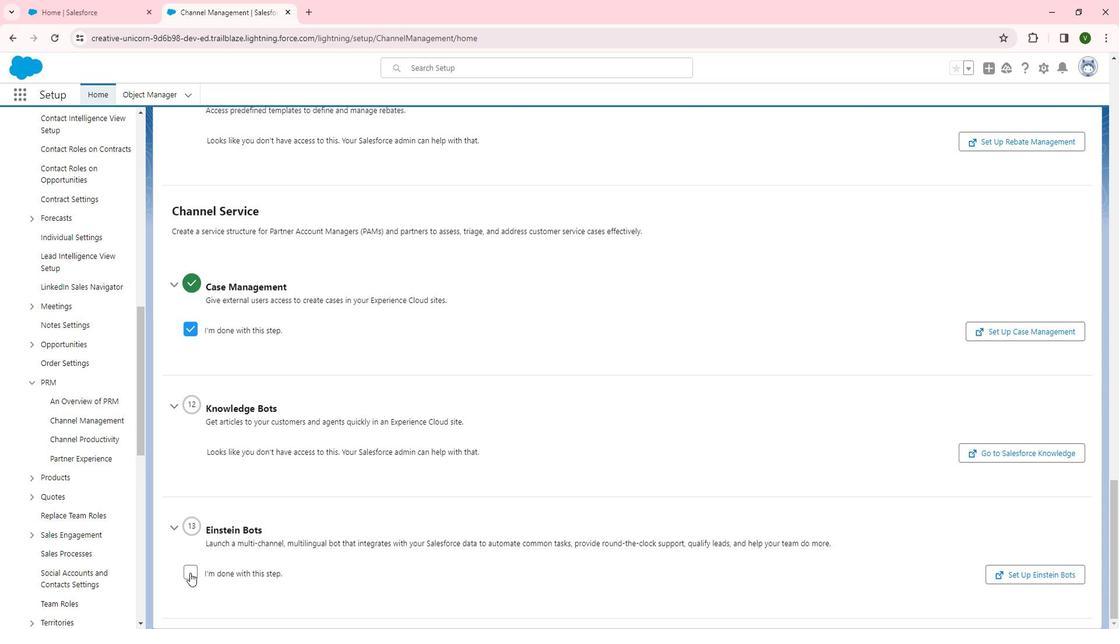 
Action: Mouse pressed left at (209, 571)
Screenshot: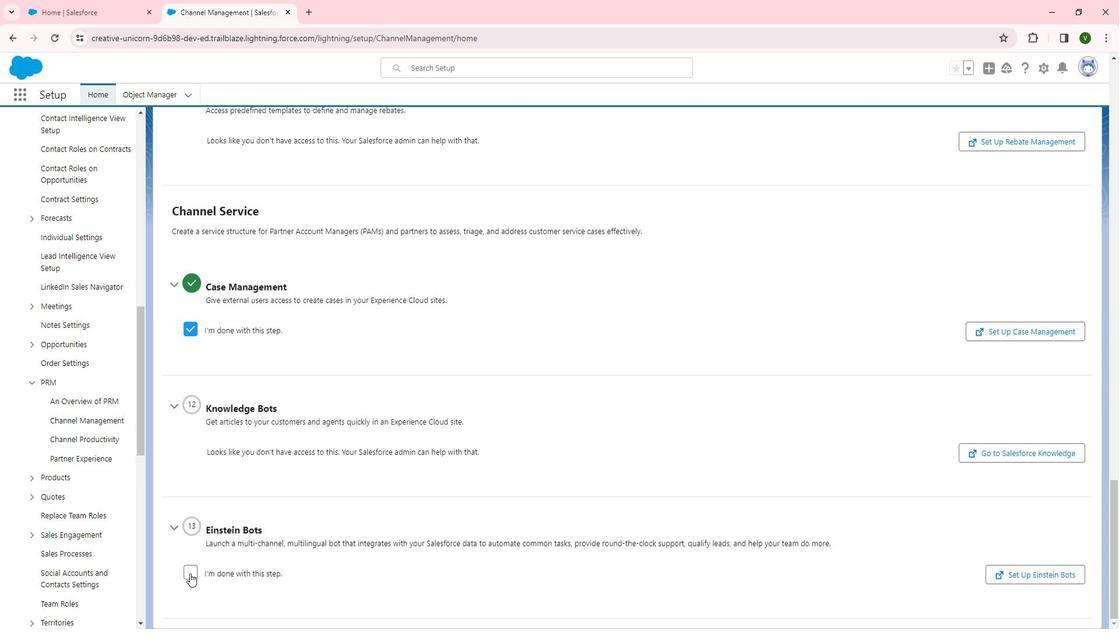 
Action: Mouse moved to (539, 471)
Screenshot: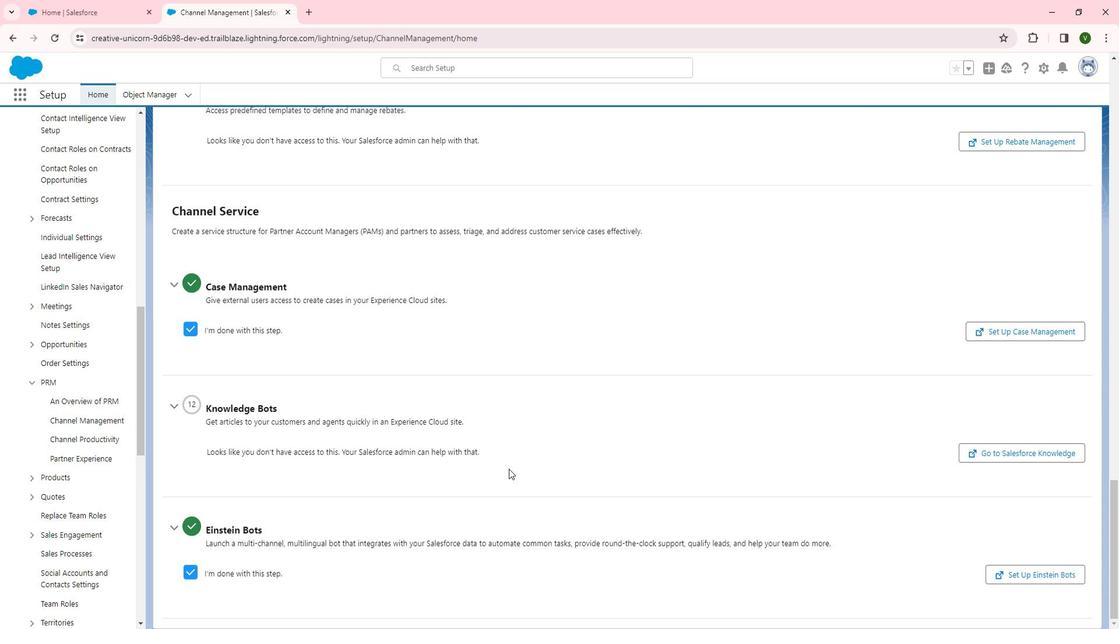 
